 Task: Create a due date automation trigger when advanced on, on the tuesday after a card is due add fields without custom field "Resume" set to a date more than 1 days from now at 11:00 AM.
Action: Mouse moved to (844, 257)
Screenshot: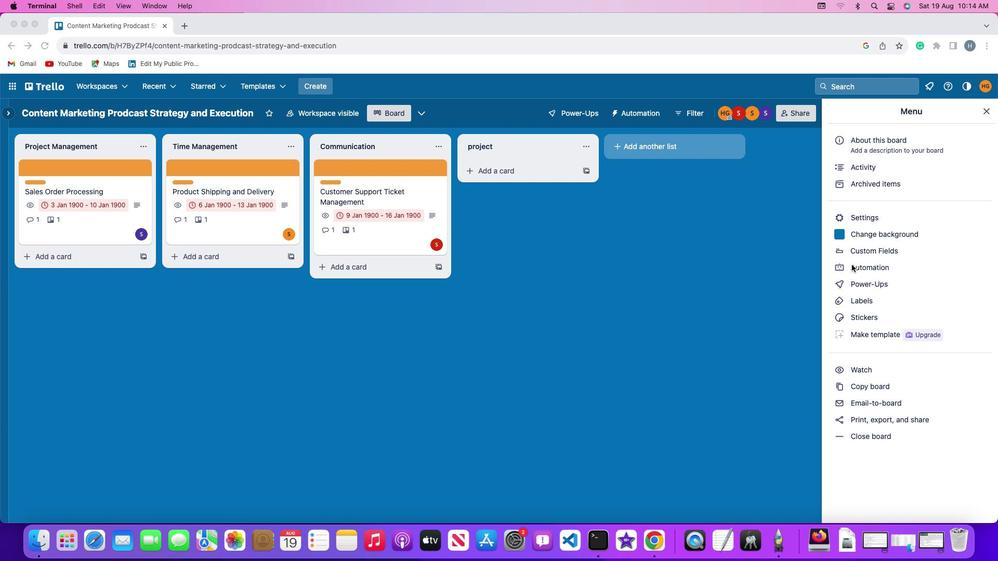 
Action: Mouse pressed left at (844, 257)
Screenshot: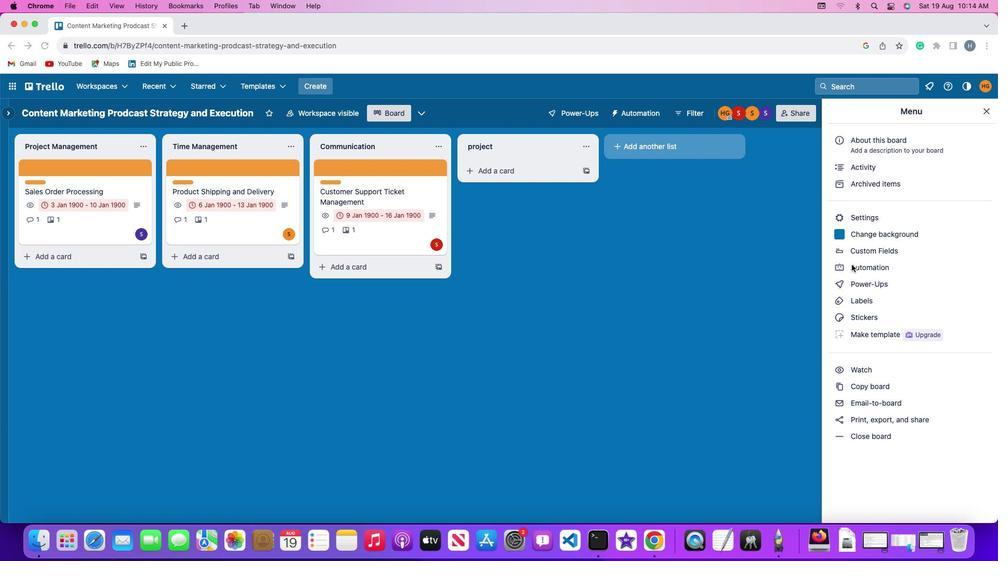 
Action: Mouse moved to (844, 257)
Screenshot: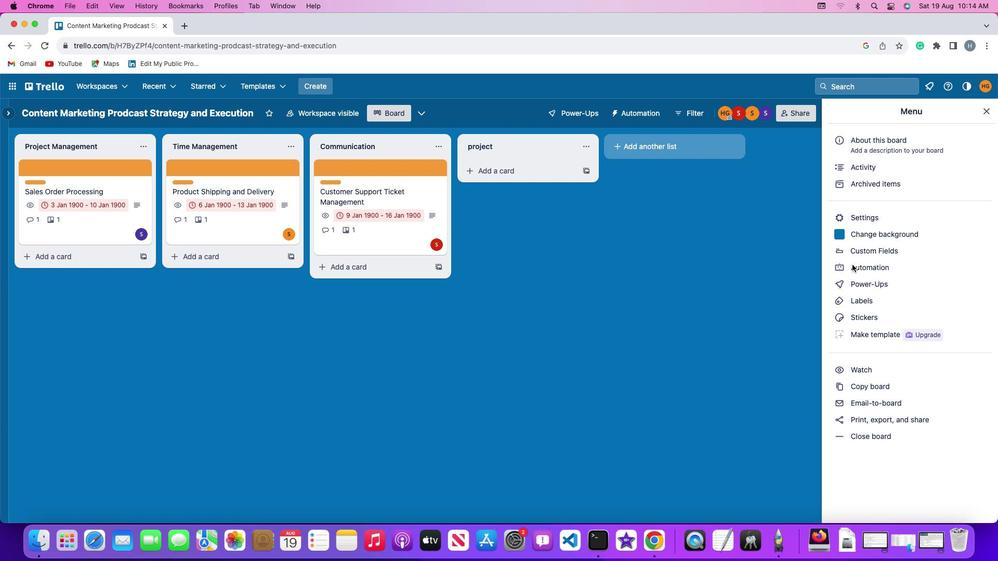 
Action: Mouse pressed left at (844, 257)
Screenshot: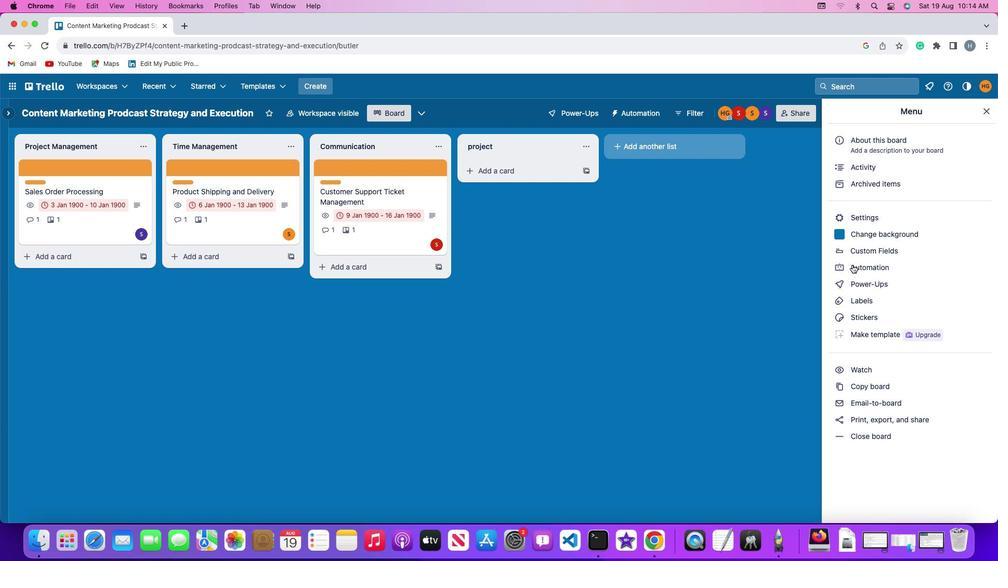 
Action: Mouse moved to (51, 238)
Screenshot: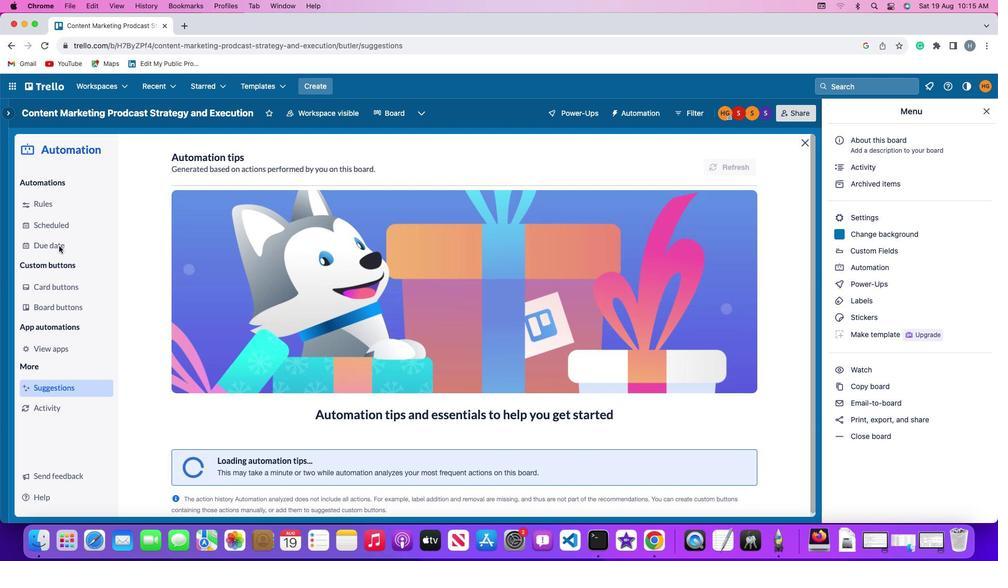 
Action: Mouse pressed left at (51, 238)
Screenshot: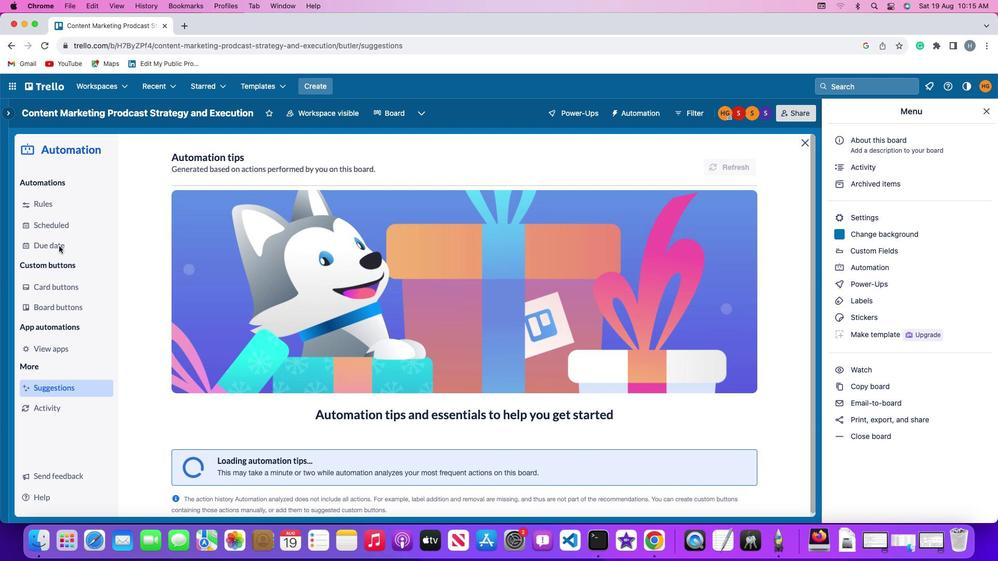 
Action: Mouse moved to (689, 152)
Screenshot: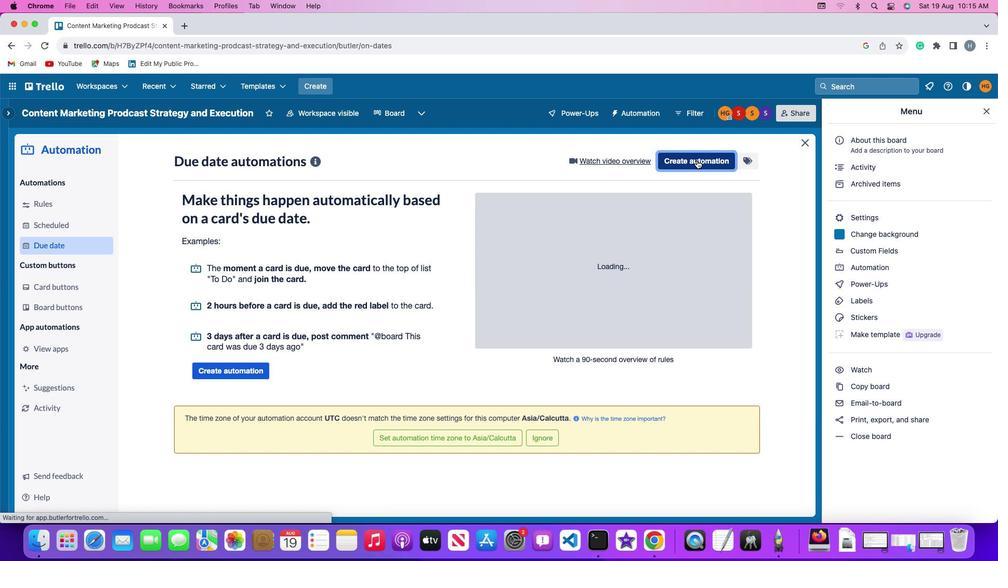 
Action: Mouse pressed left at (689, 152)
Screenshot: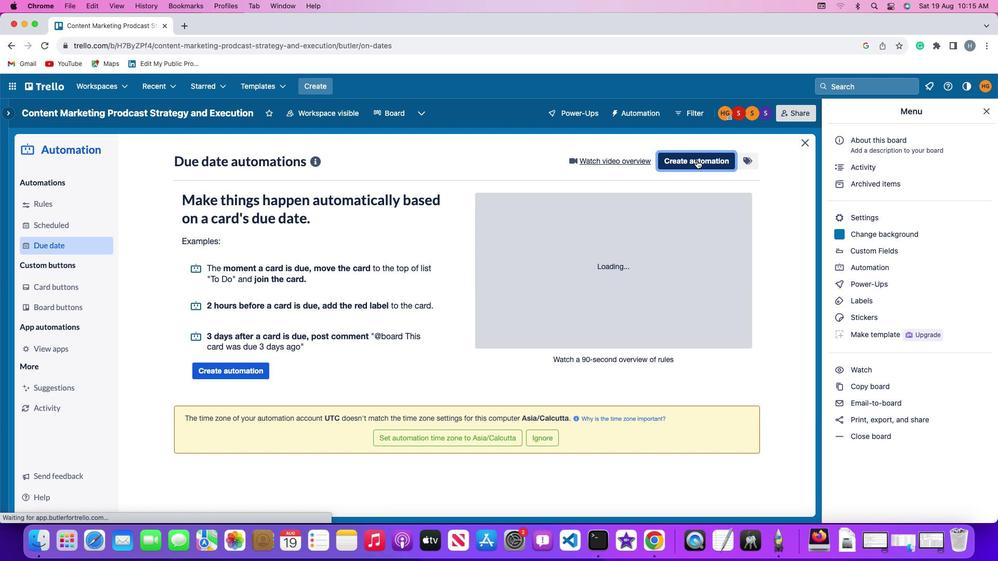 
Action: Mouse moved to (187, 250)
Screenshot: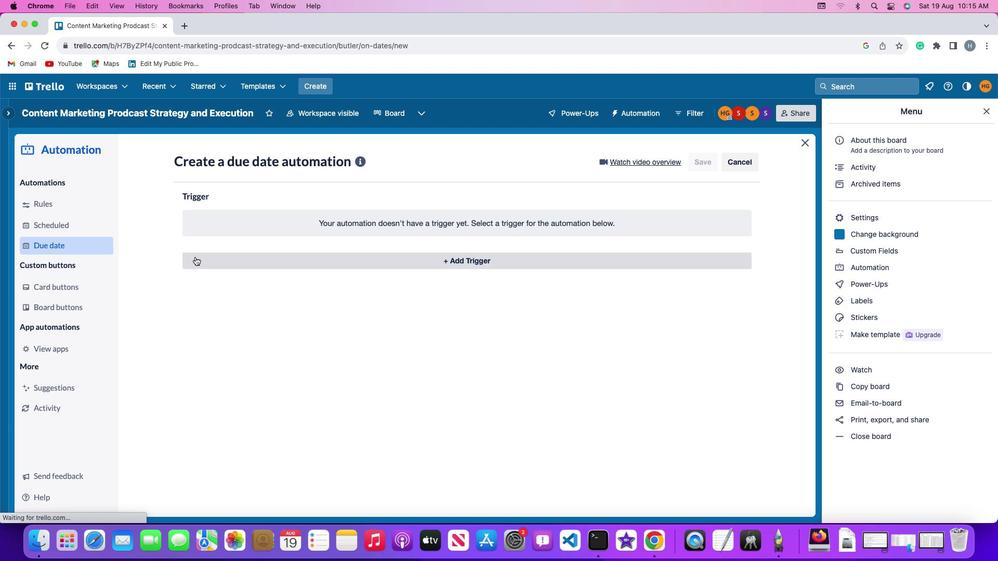 
Action: Mouse pressed left at (187, 250)
Screenshot: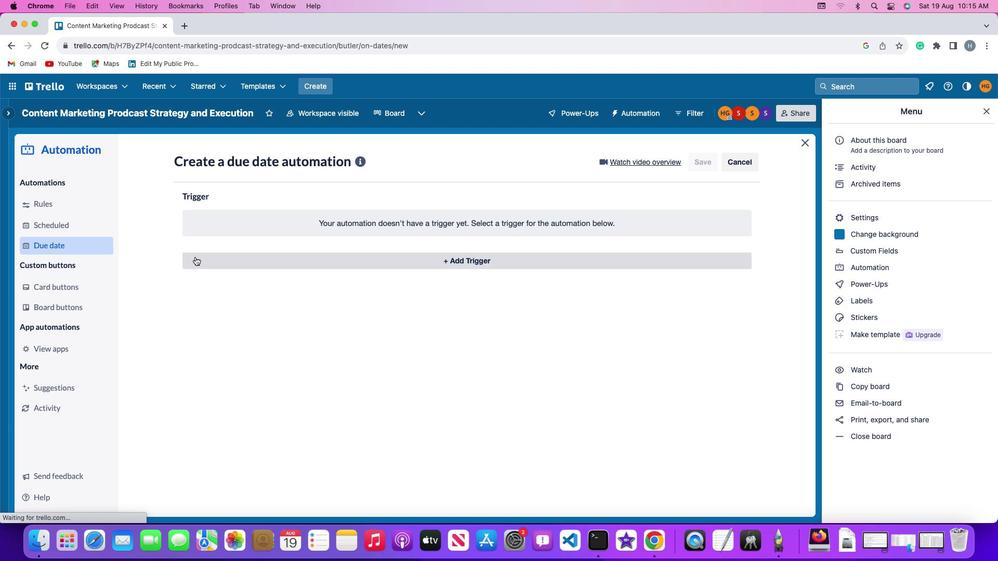 
Action: Mouse moved to (211, 439)
Screenshot: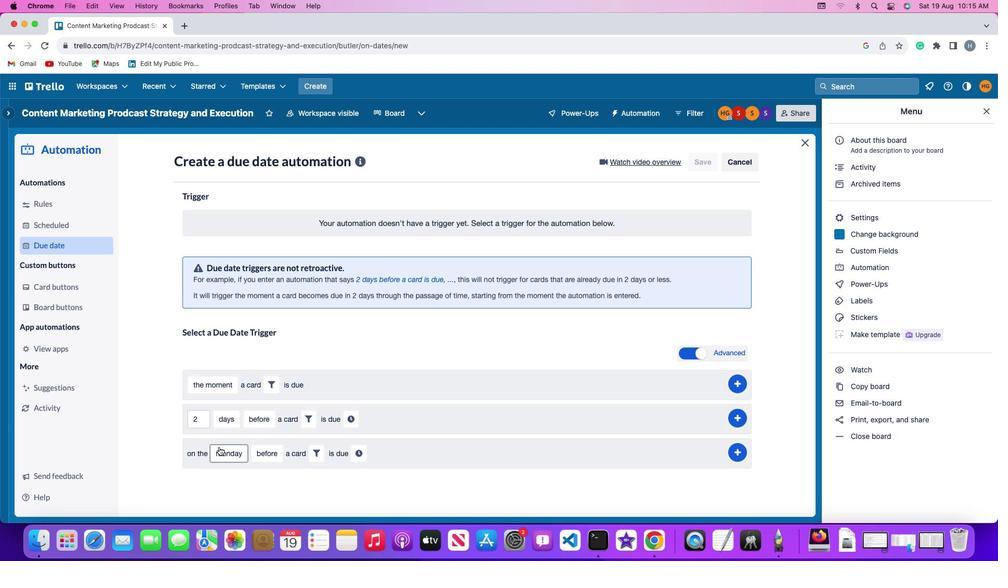 
Action: Mouse pressed left at (211, 439)
Screenshot: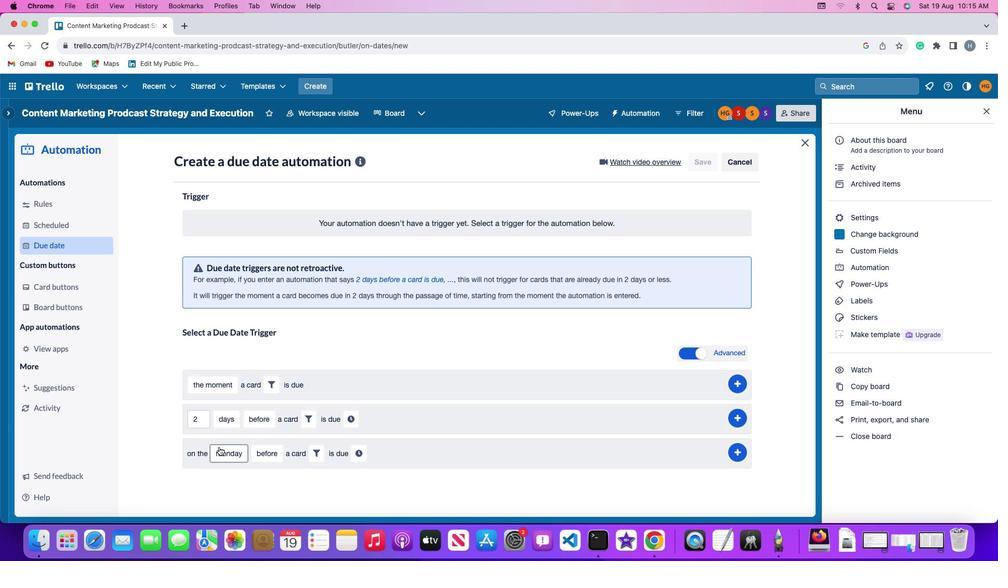 
Action: Mouse moved to (227, 328)
Screenshot: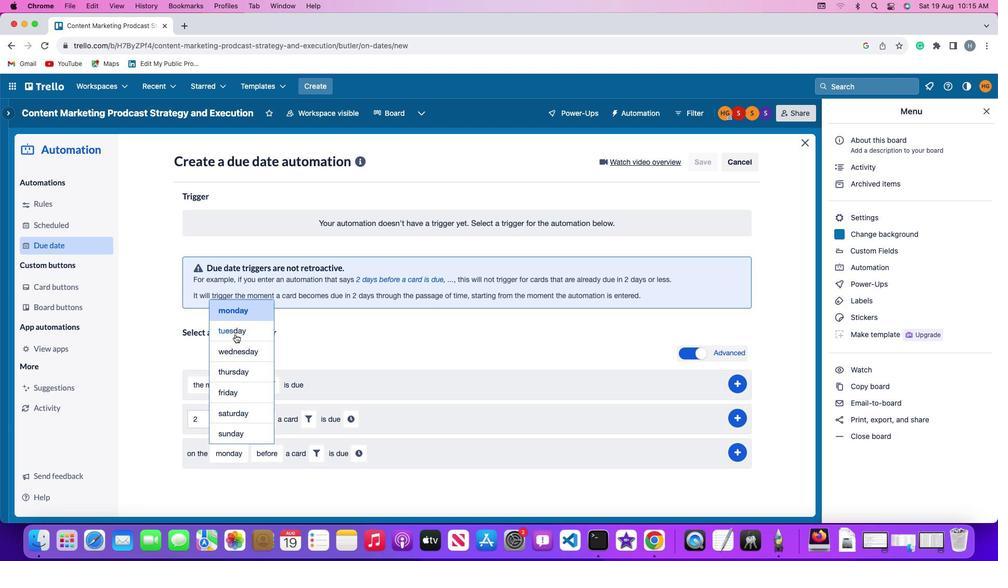 
Action: Mouse pressed left at (227, 328)
Screenshot: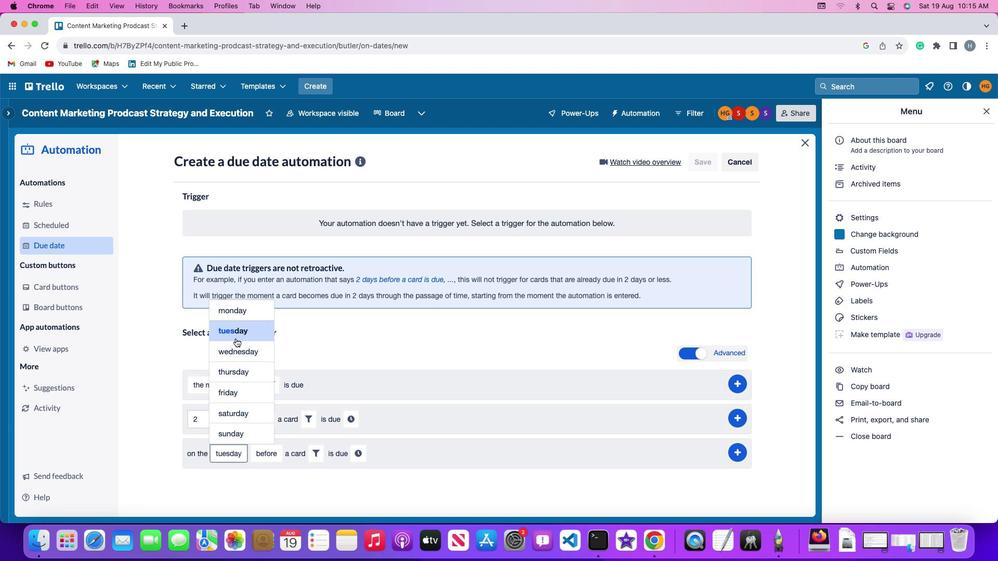 
Action: Mouse moved to (262, 440)
Screenshot: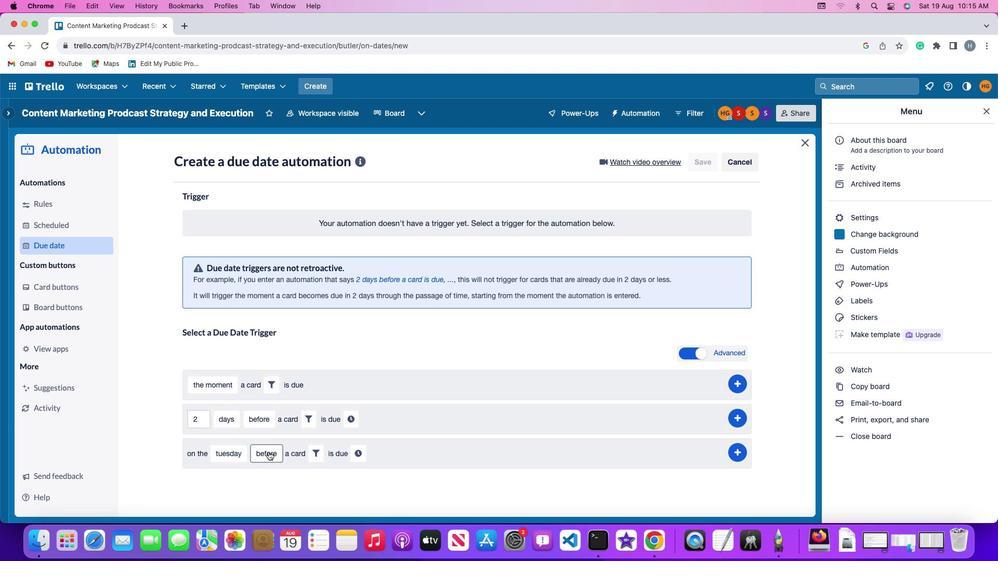 
Action: Mouse pressed left at (262, 440)
Screenshot: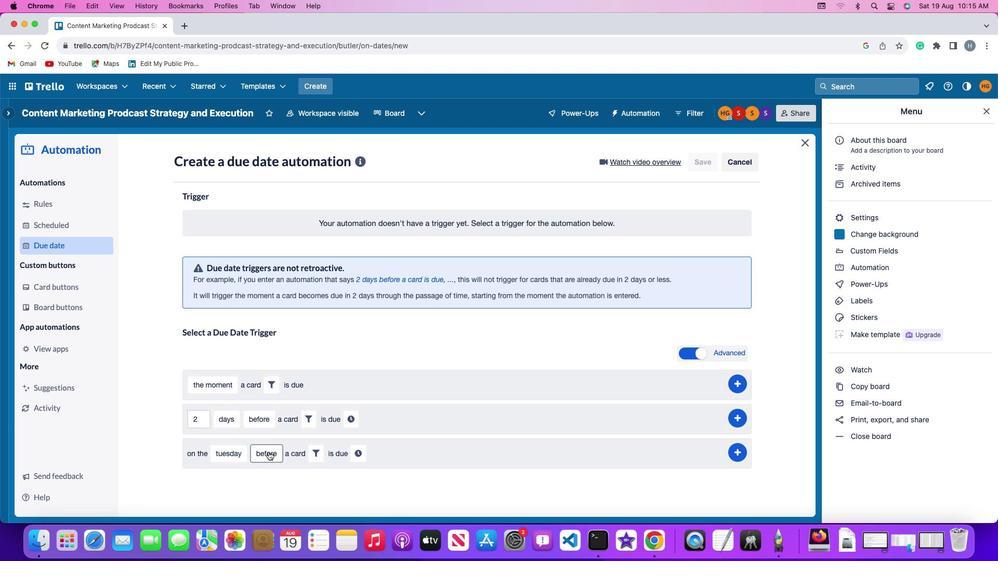 
Action: Mouse moved to (271, 386)
Screenshot: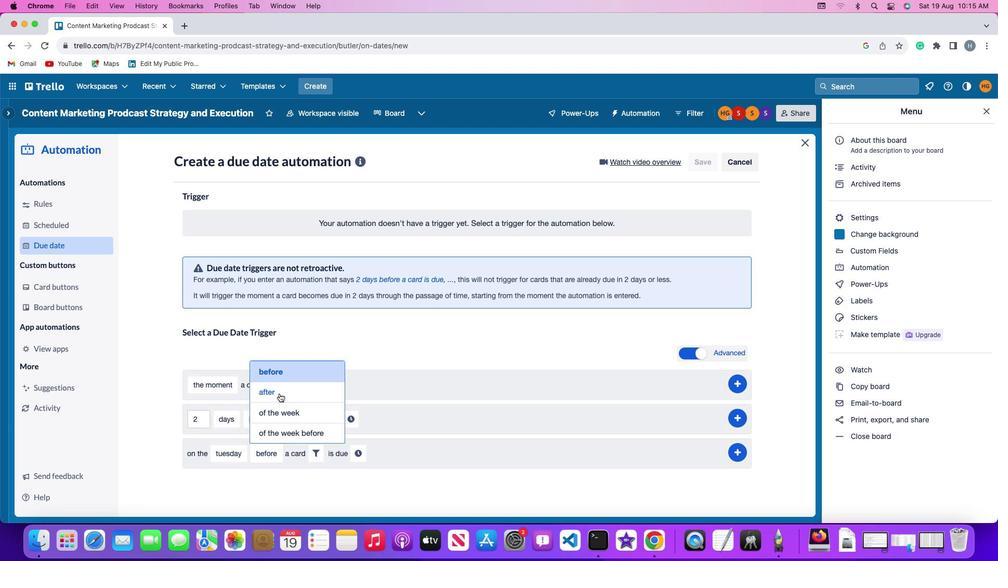 
Action: Mouse pressed left at (271, 386)
Screenshot: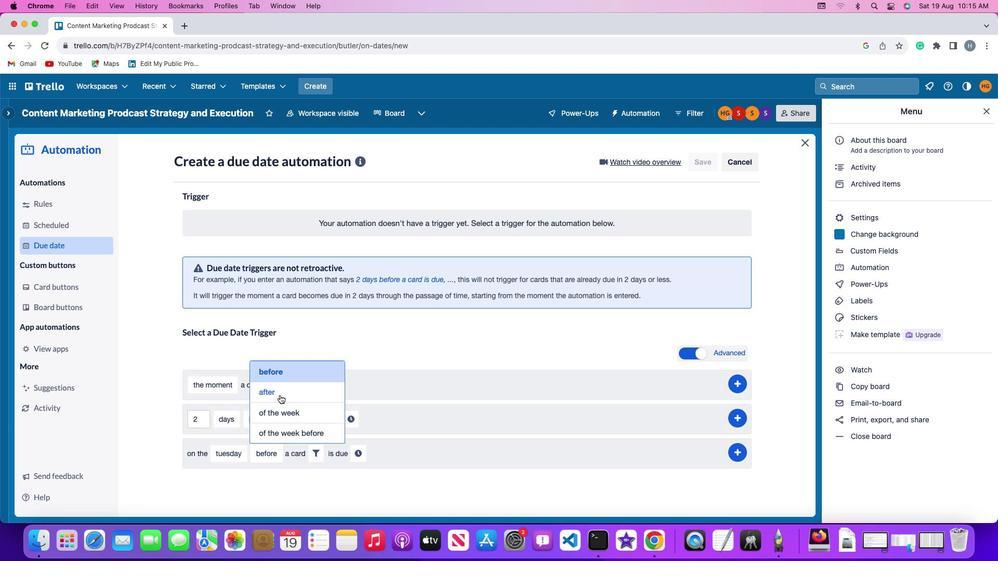 
Action: Mouse moved to (298, 447)
Screenshot: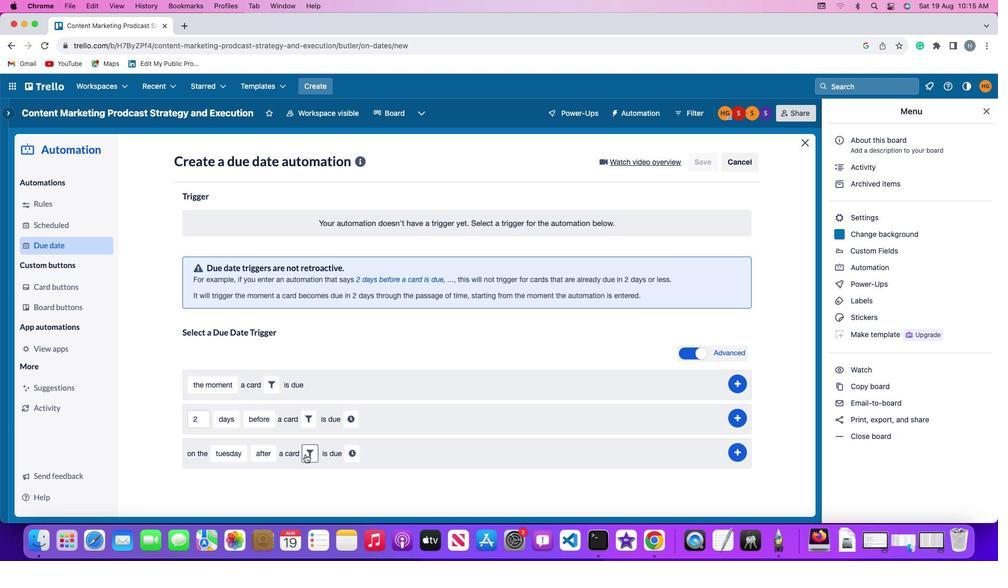 
Action: Mouse pressed left at (298, 447)
Screenshot: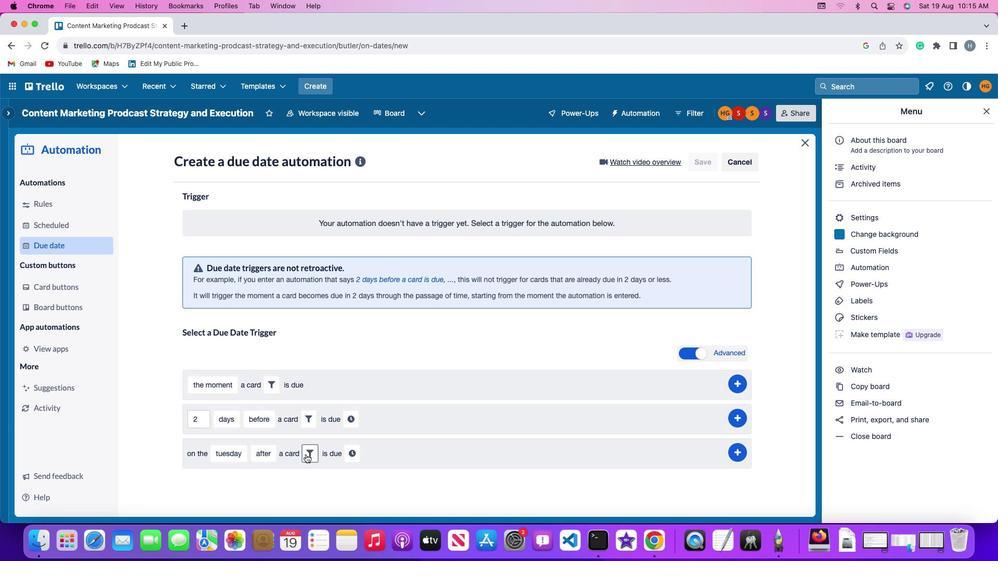 
Action: Mouse moved to (466, 476)
Screenshot: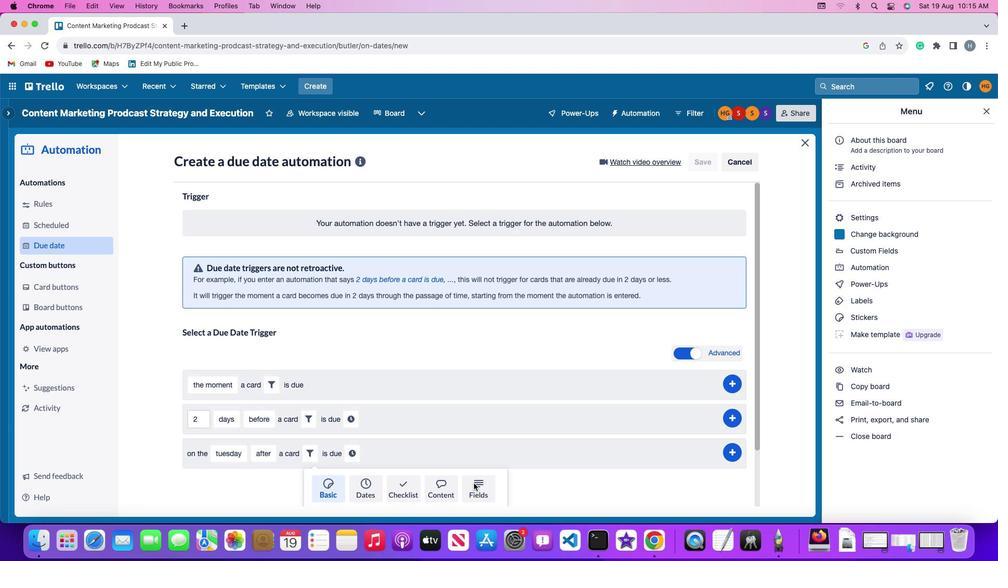
Action: Mouse pressed left at (466, 476)
Screenshot: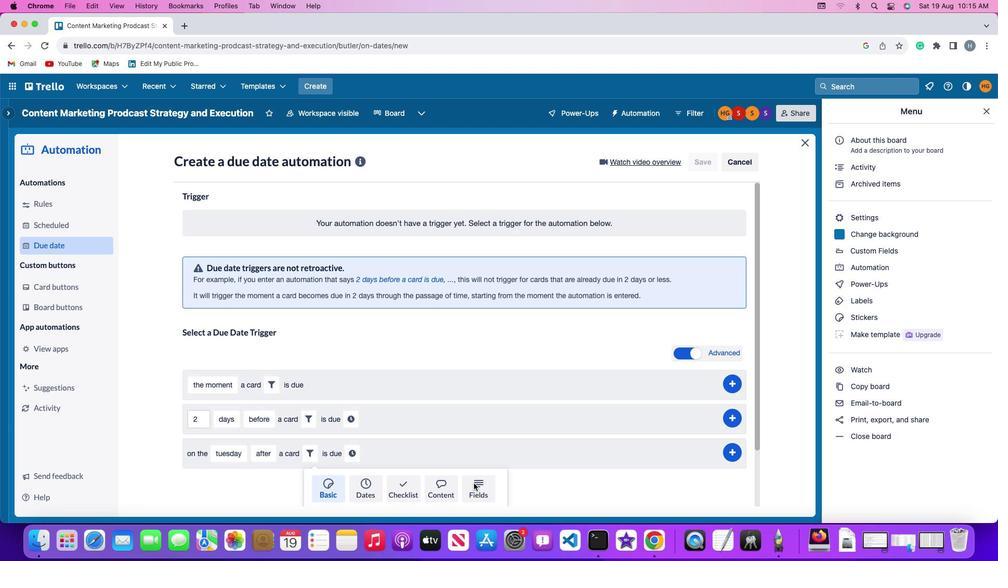 
Action: Mouse moved to (266, 474)
Screenshot: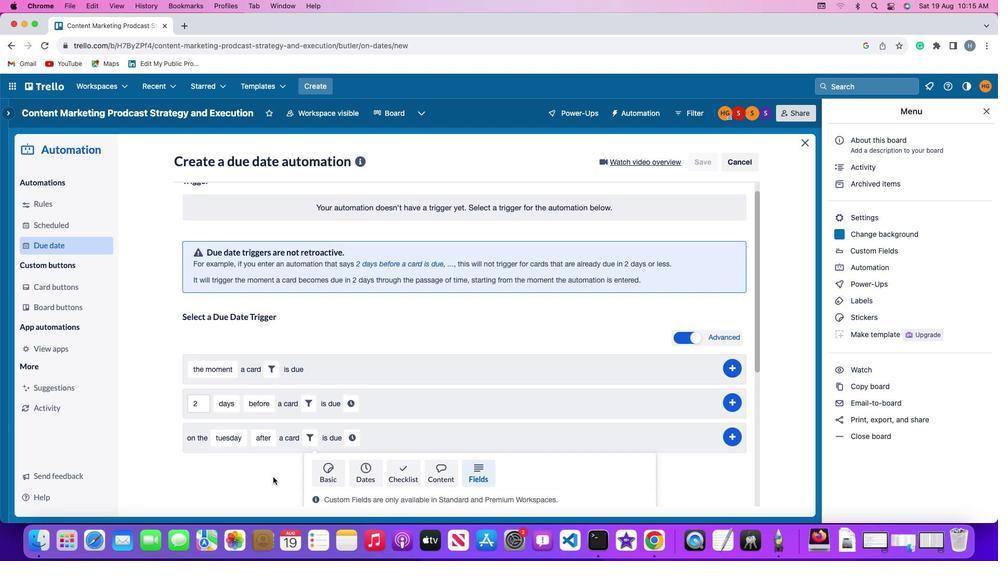 
Action: Mouse scrolled (266, 474) with delta (-6, -7)
Screenshot: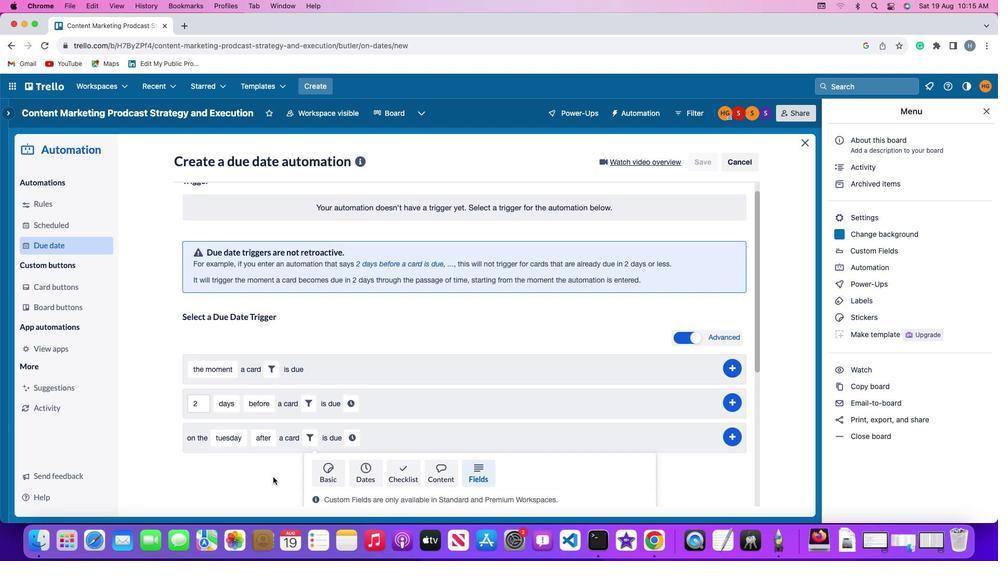 
Action: Mouse moved to (266, 473)
Screenshot: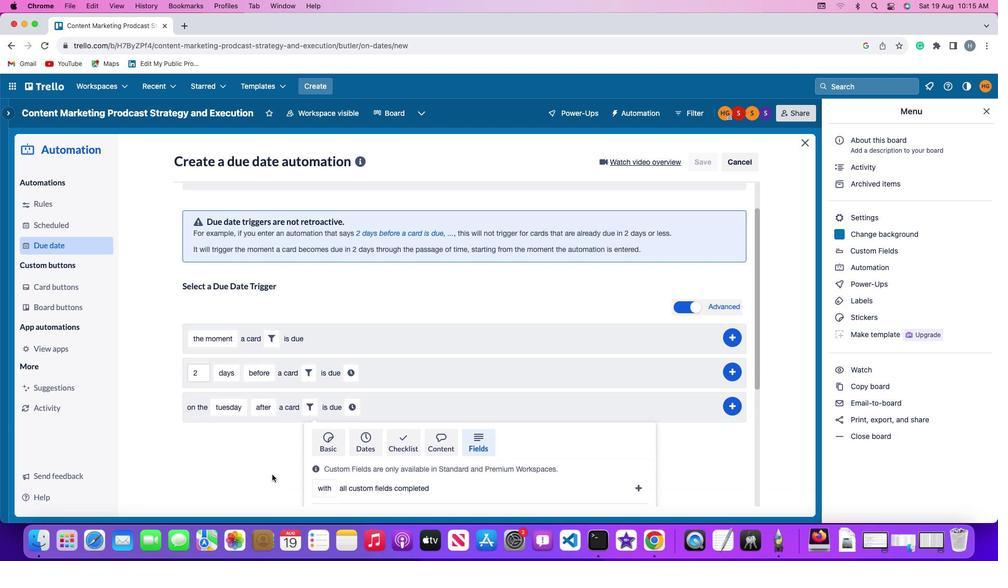 
Action: Mouse scrolled (266, 473) with delta (-6, -7)
Screenshot: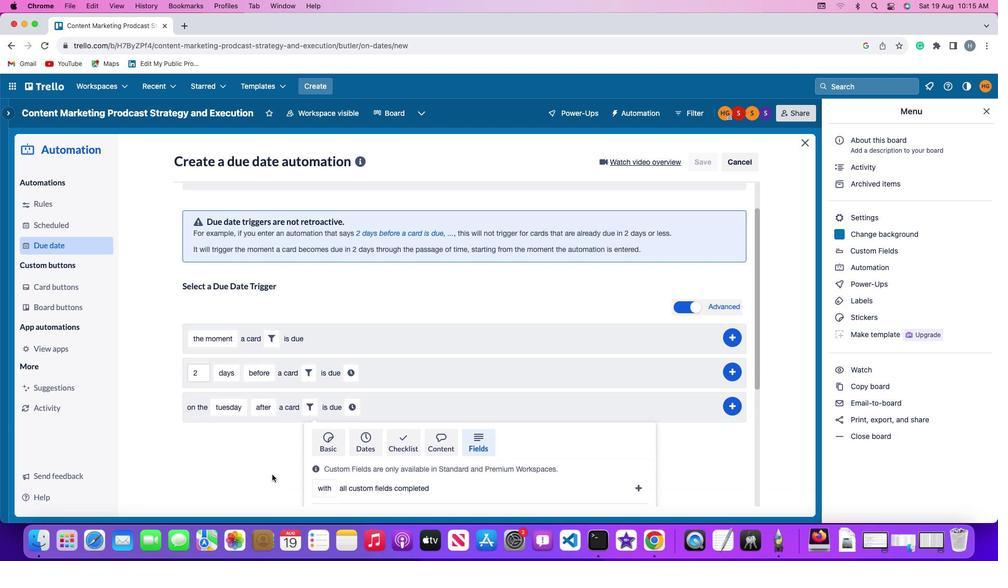 
Action: Mouse scrolled (266, 473) with delta (-6, -8)
Screenshot: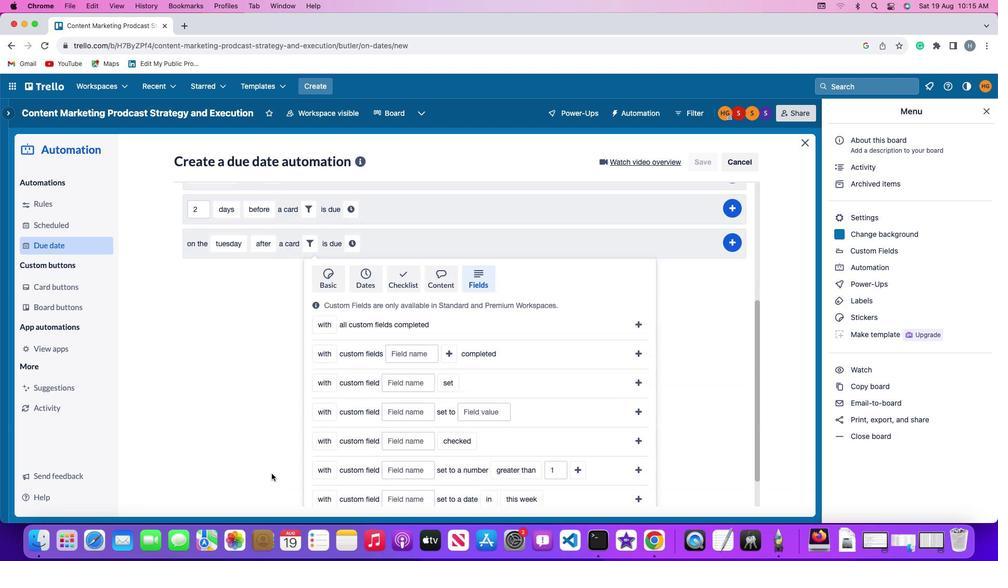 
Action: Mouse scrolled (266, 473) with delta (-6, -9)
Screenshot: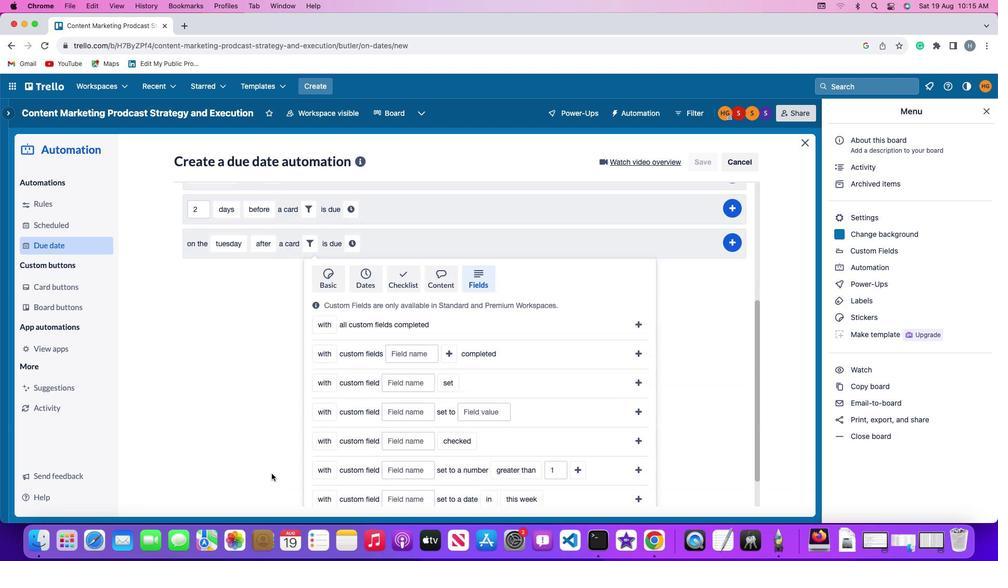 
Action: Mouse moved to (266, 472)
Screenshot: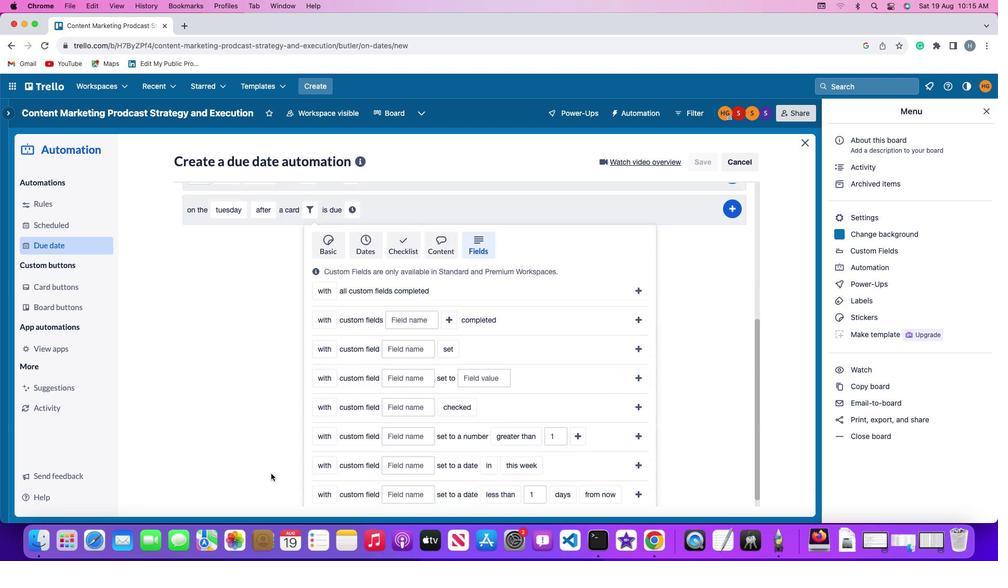 
Action: Mouse scrolled (266, 472) with delta (-6, -9)
Screenshot: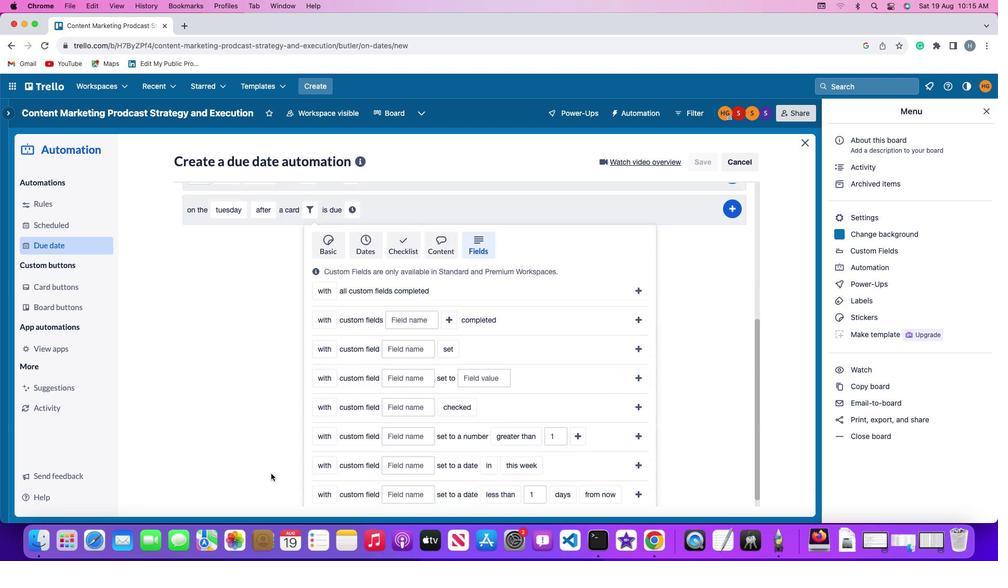 
Action: Mouse moved to (263, 466)
Screenshot: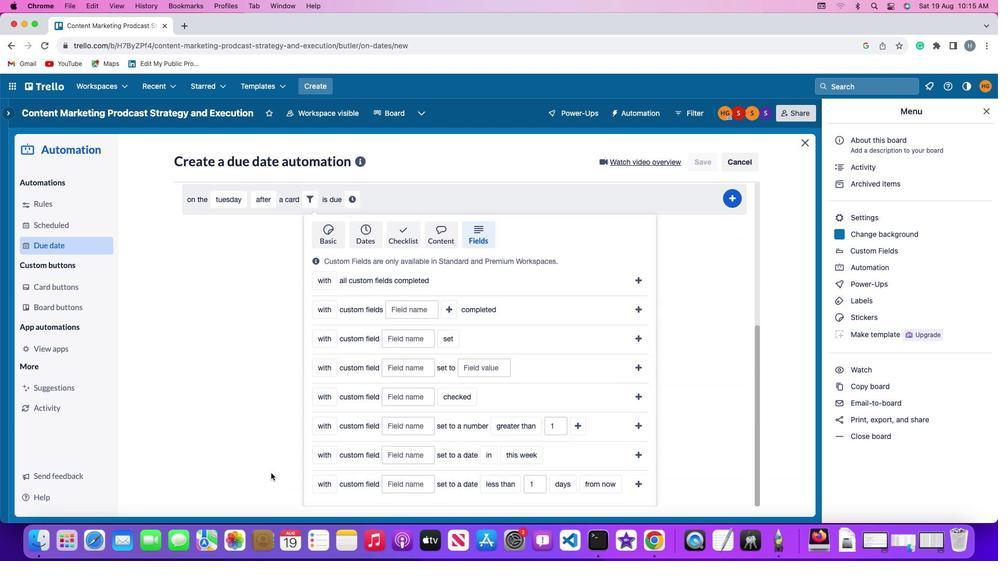 
Action: Mouse scrolled (263, 466) with delta (-6, -7)
Screenshot: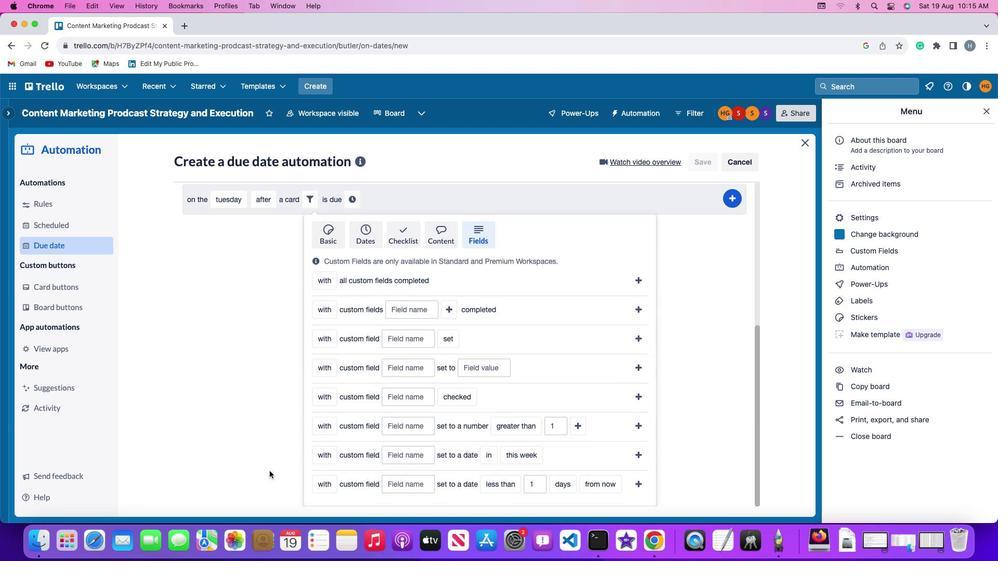 
Action: Mouse moved to (262, 465)
Screenshot: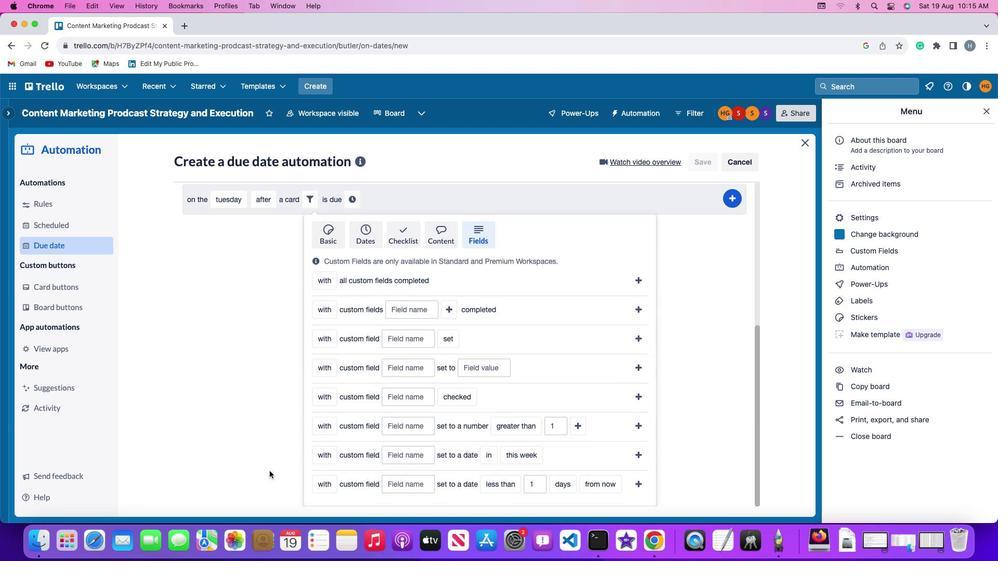 
Action: Mouse scrolled (262, 465) with delta (-6, -7)
Screenshot: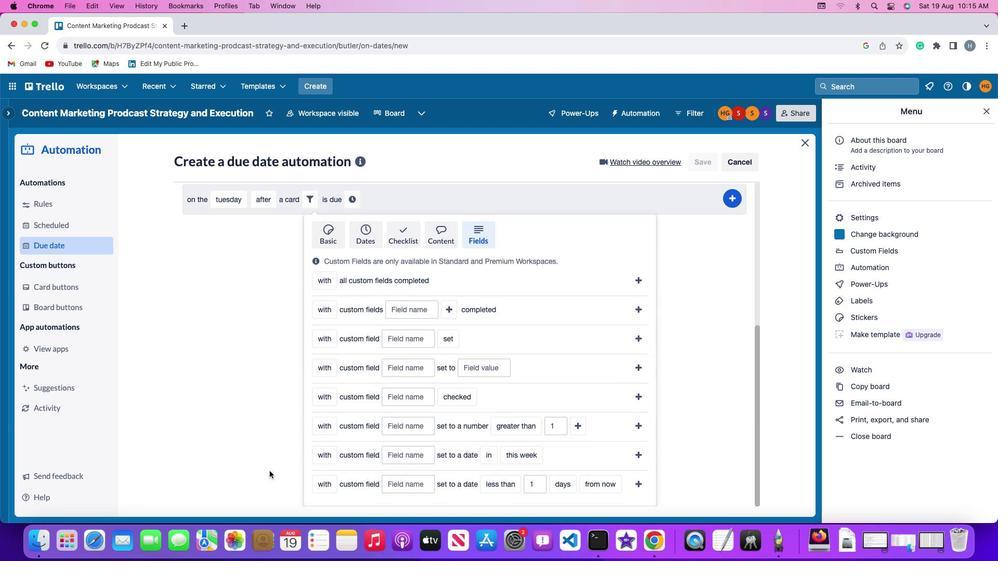 
Action: Mouse moved to (262, 465)
Screenshot: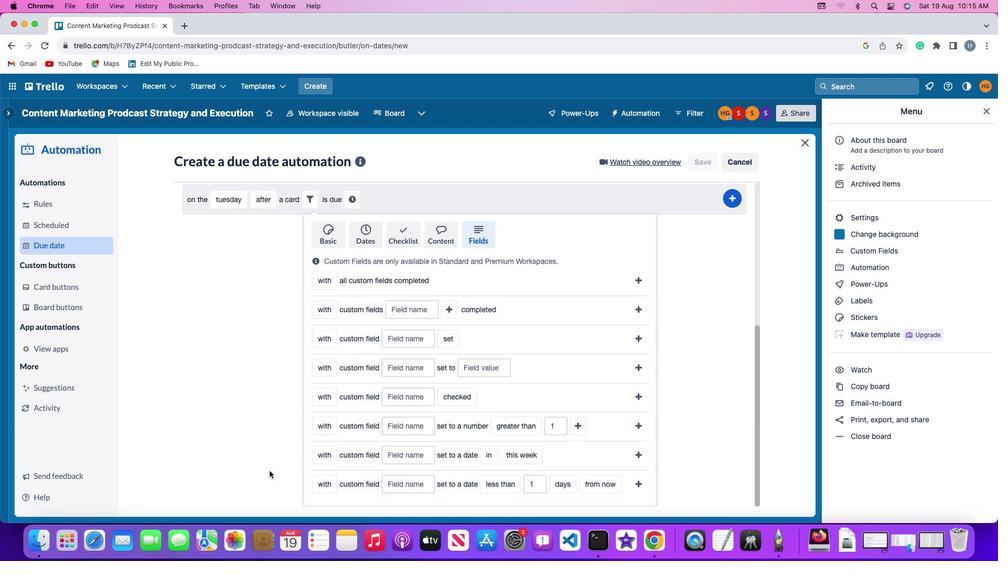 
Action: Mouse scrolled (262, 465) with delta (-6, -8)
Screenshot: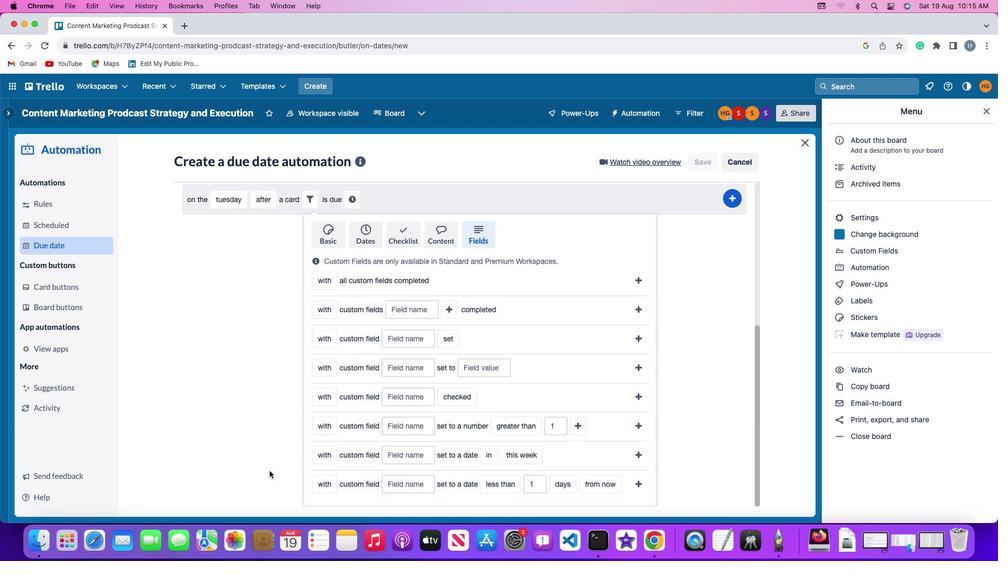 
Action: Mouse moved to (262, 465)
Screenshot: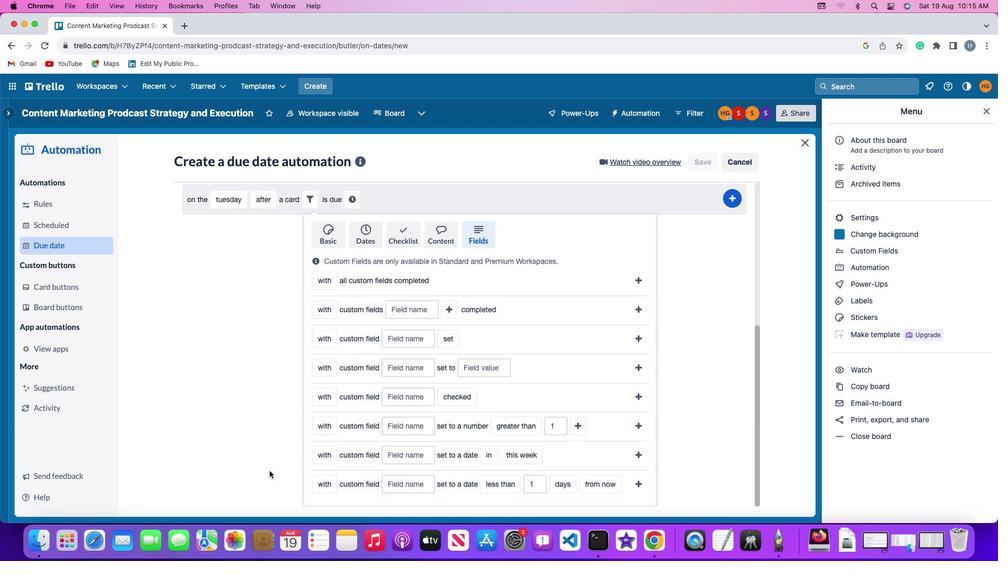 
Action: Mouse scrolled (262, 465) with delta (-6, -9)
Screenshot: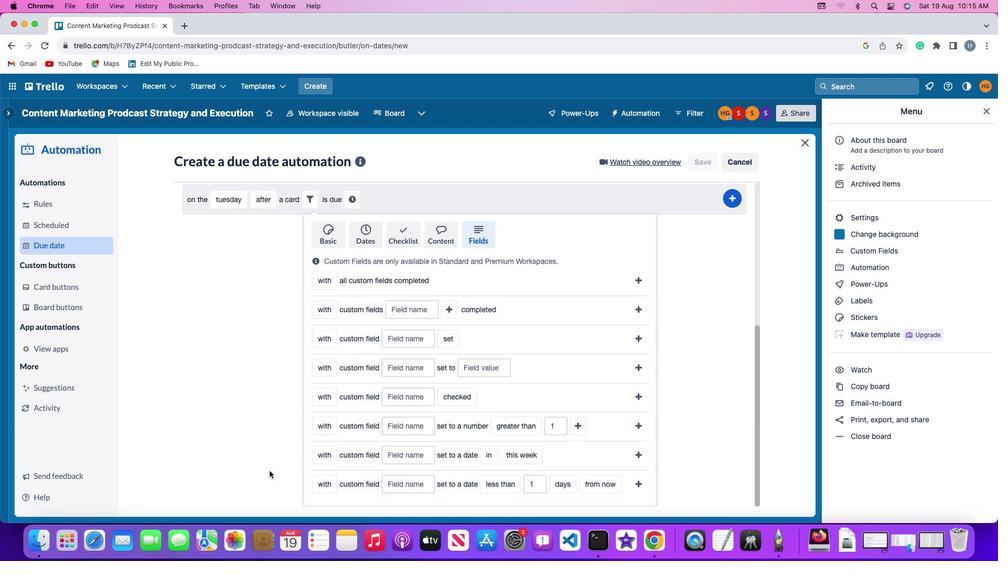 
Action: Mouse moved to (262, 464)
Screenshot: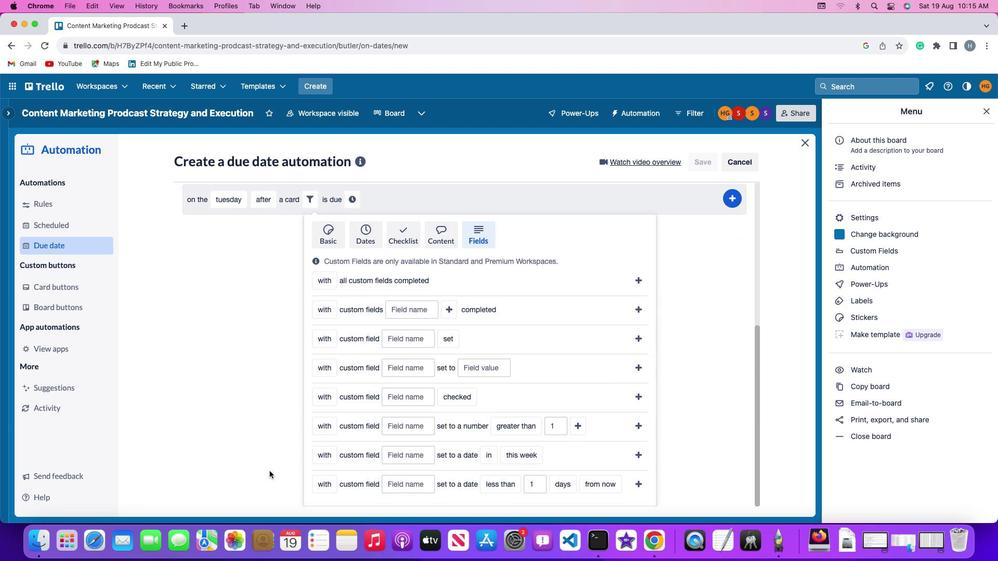 
Action: Mouse scrolled (262, 464) with delta (-6, -9)
Screenshot: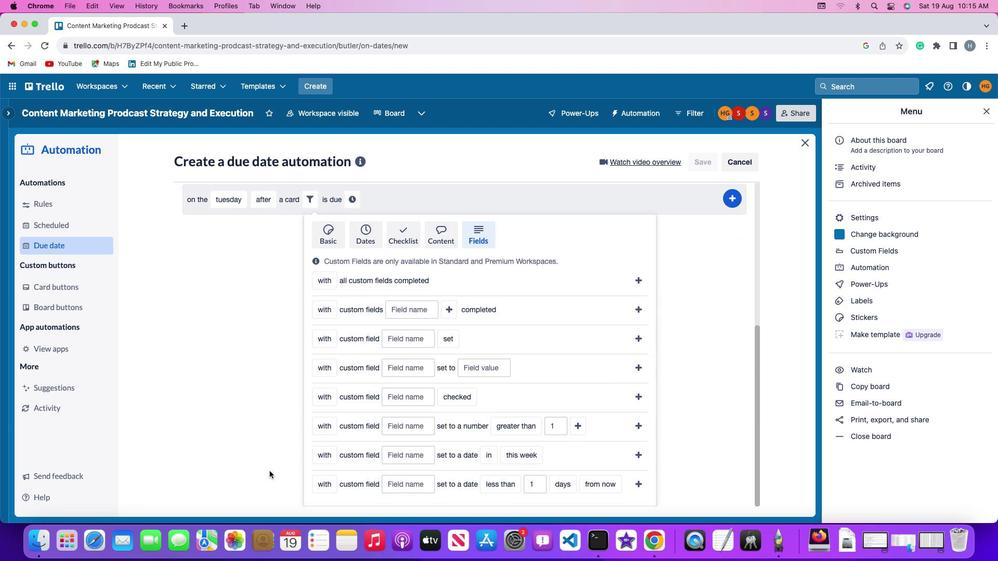 
Action: Mouse moved to (308, 474)
Screenshot: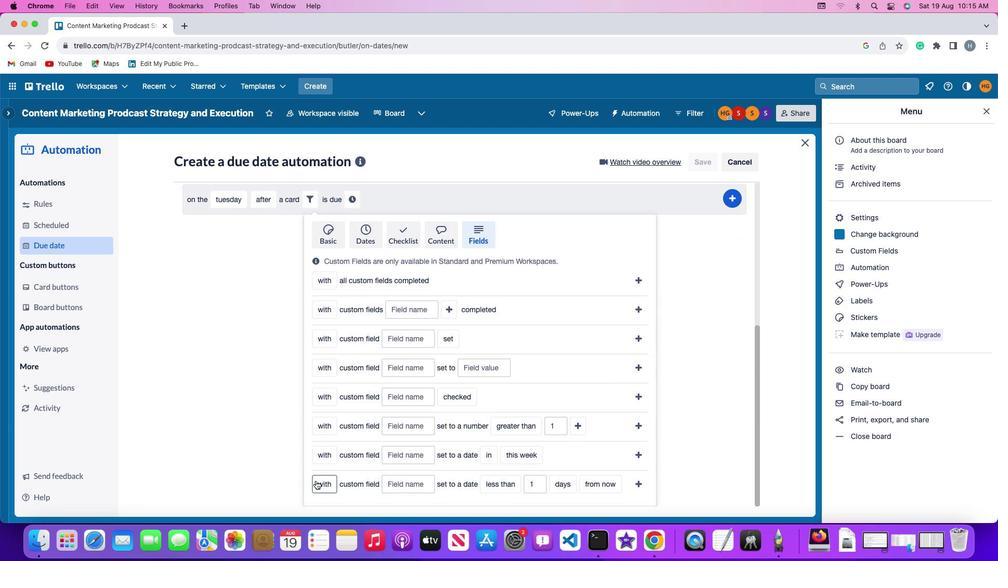 
Action: Mouse pressed left at (308, 474)
Screenshot: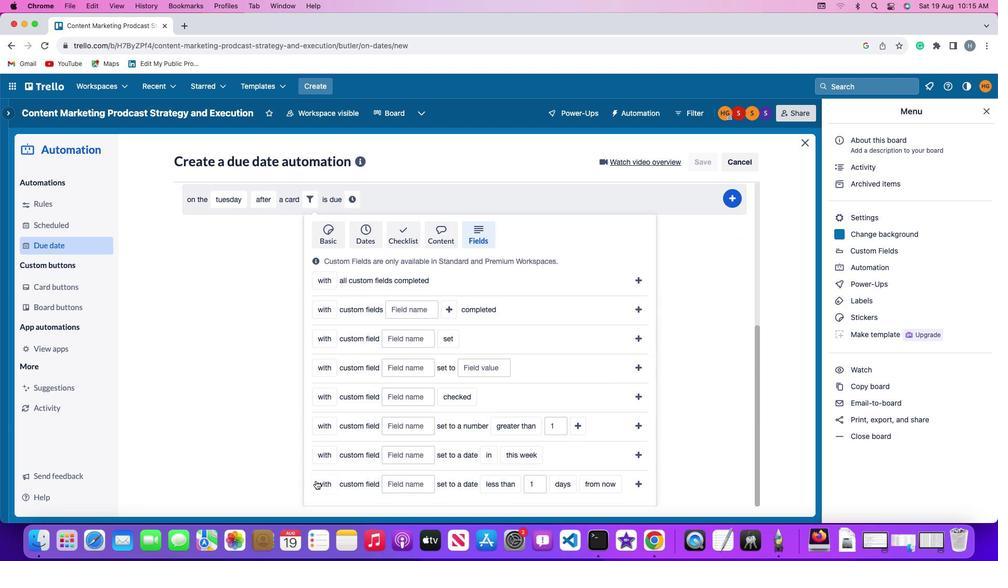
Action: Mouse moved to (316, 452)
Screenshot: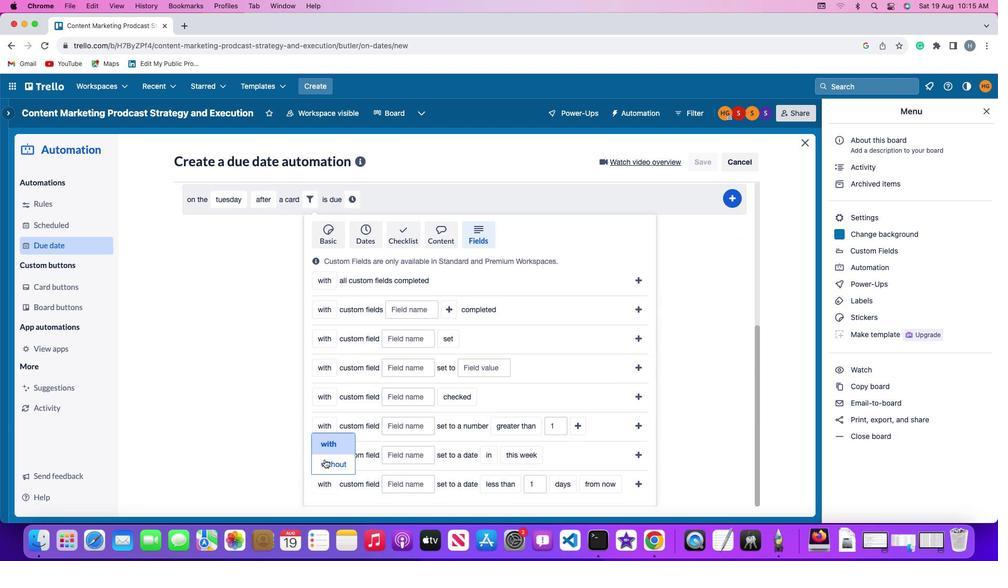 
Action: Mouse pressed left at (316, 452)
Screenshot: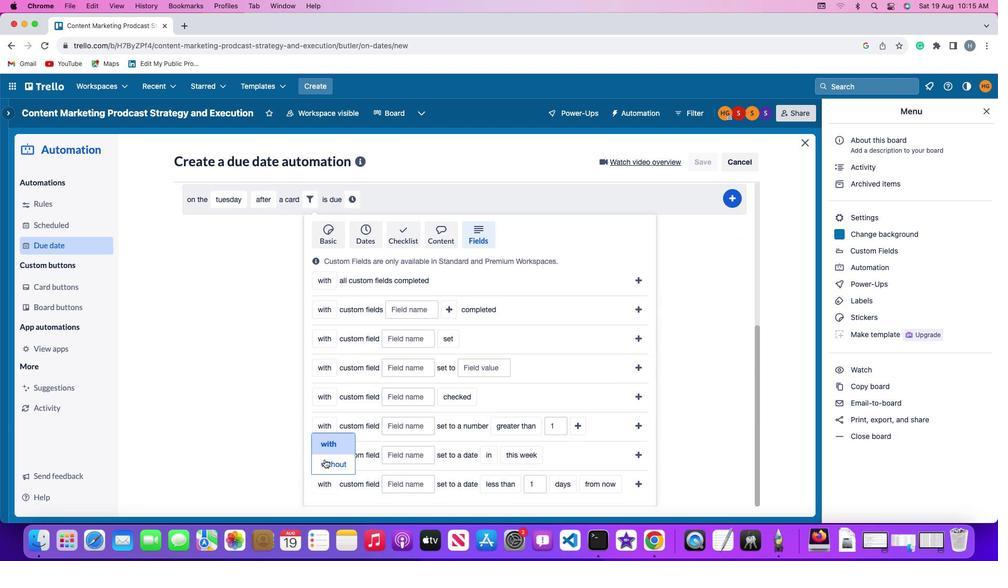 
Action: Mouse moved to (396, 469)
Screenshot: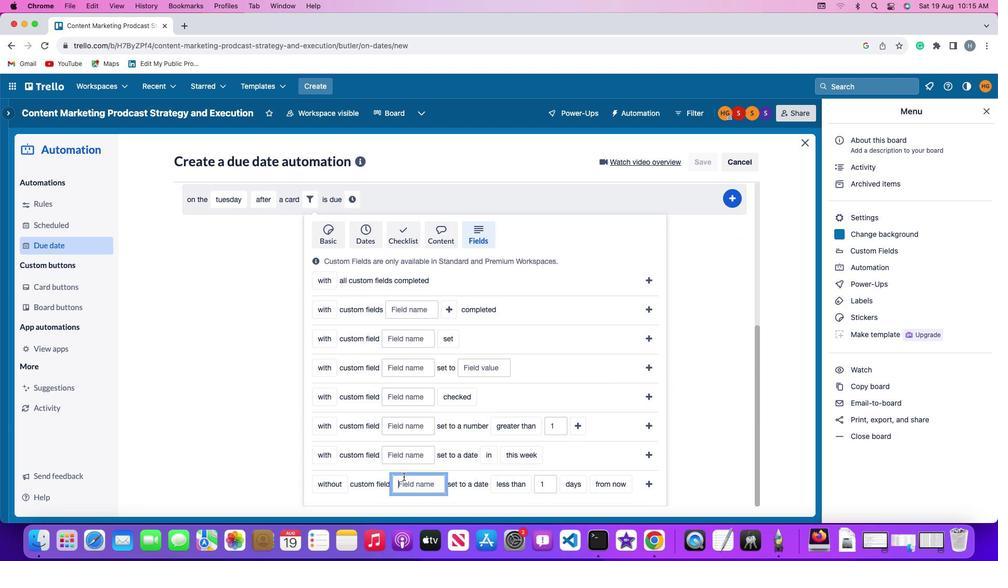 
Action: Mouse pressed left at (396, 469)
Screenshot: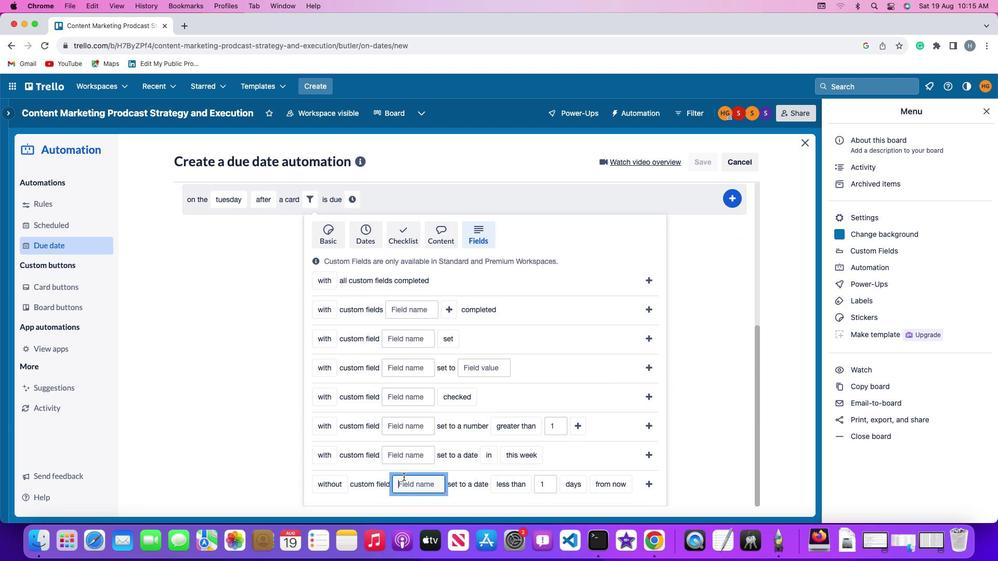 
Action: Mouse moved to (390, 473)
Screenshot: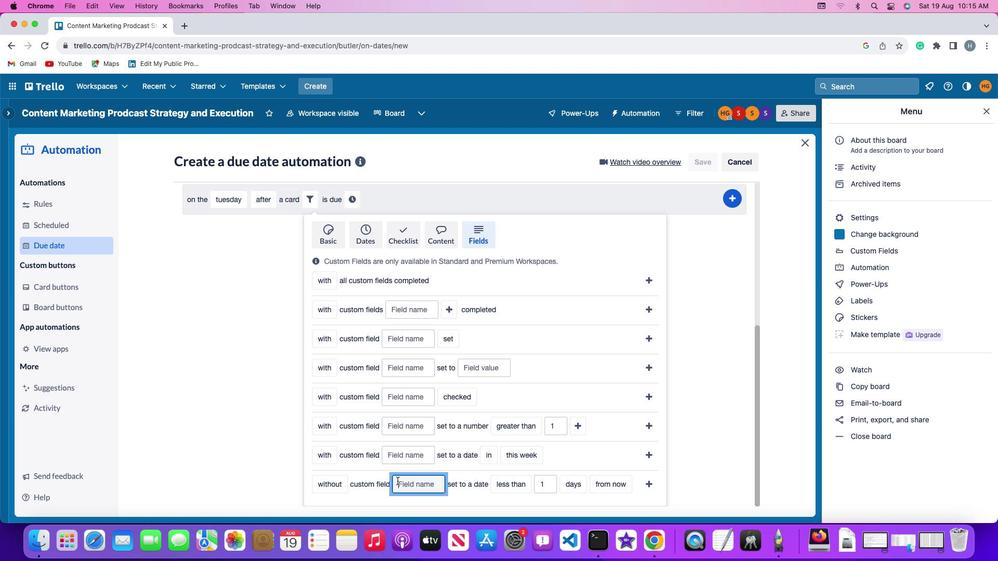 
Action: Key pressed Key.shift'R''e''s''u''m''e'
Screenshot: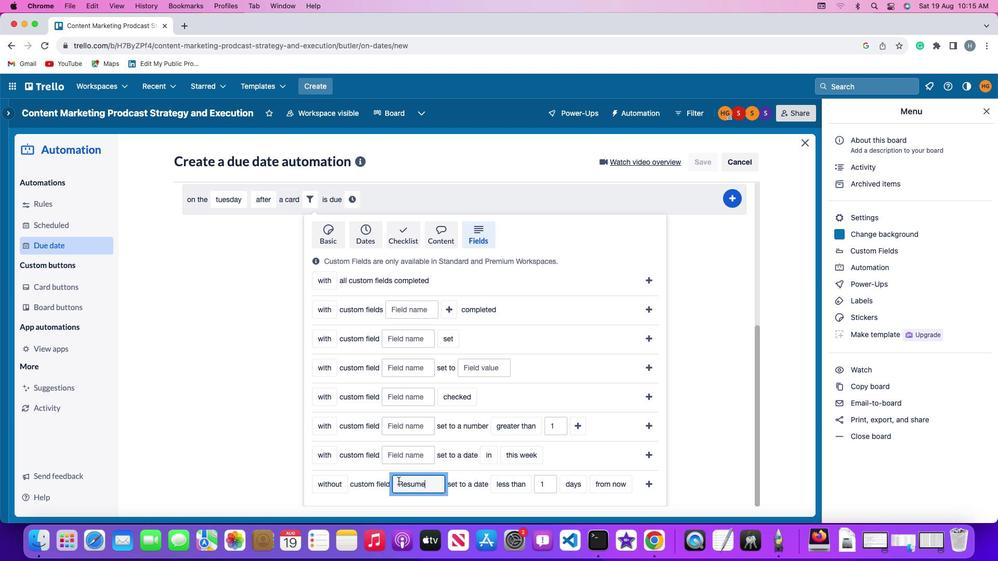 
Action: Mouse moved to (509, 473)
Screenshot: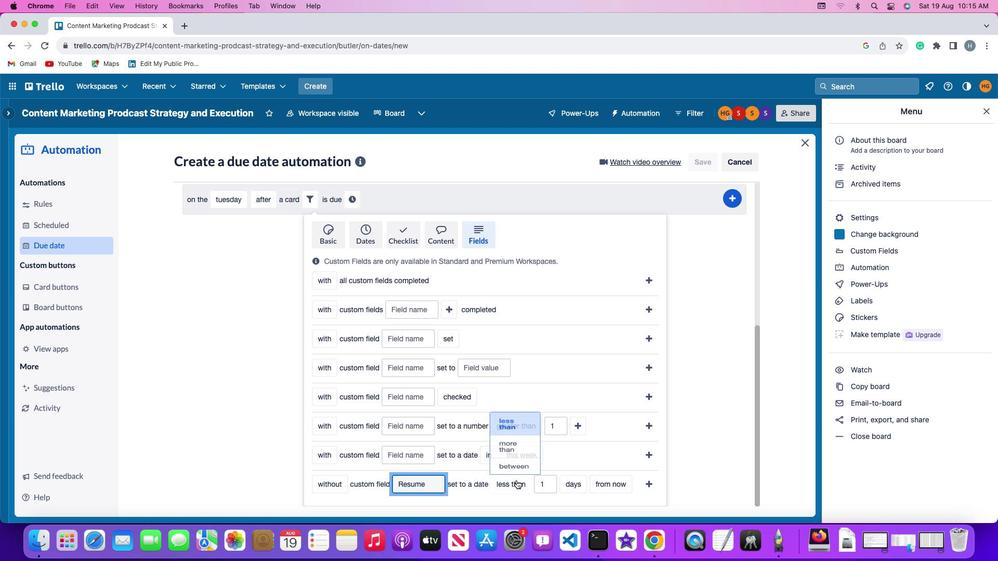 
Action: Mouse pressed left at (509, 473)
Screenshot: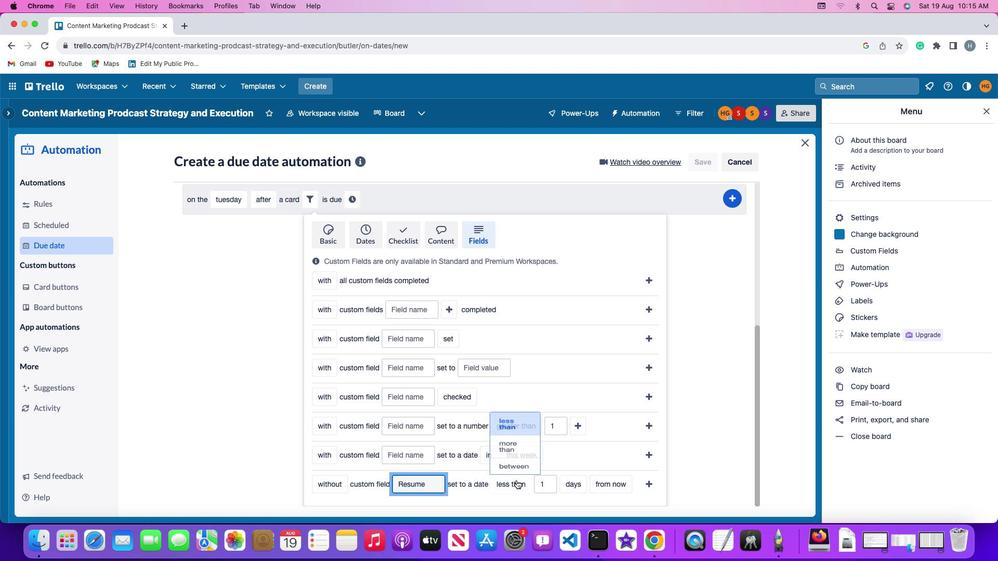 
Action: Mouse moved to (512, 427)
Screenshot: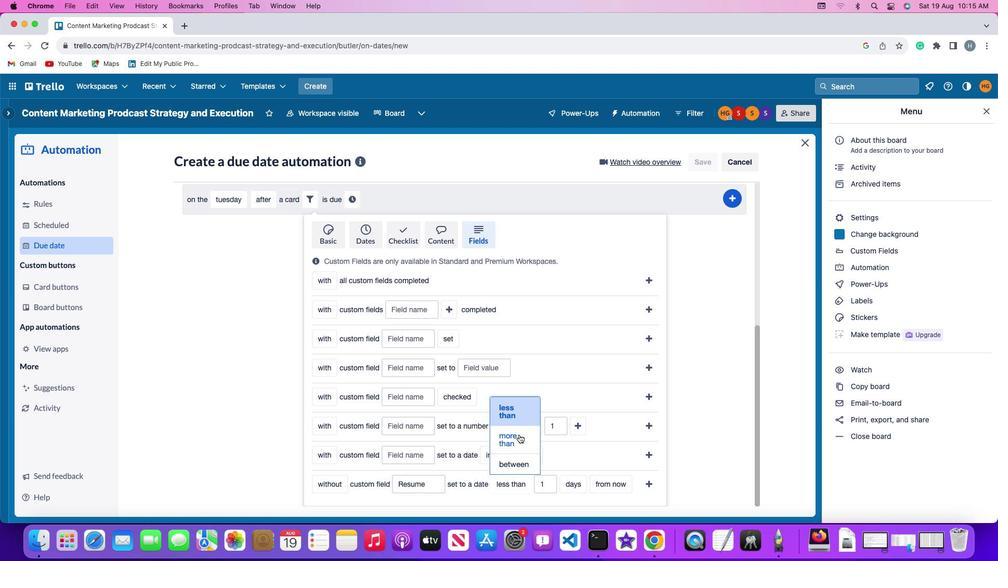 
Action: Mouse pressed left at (512, 427)
Screenshot: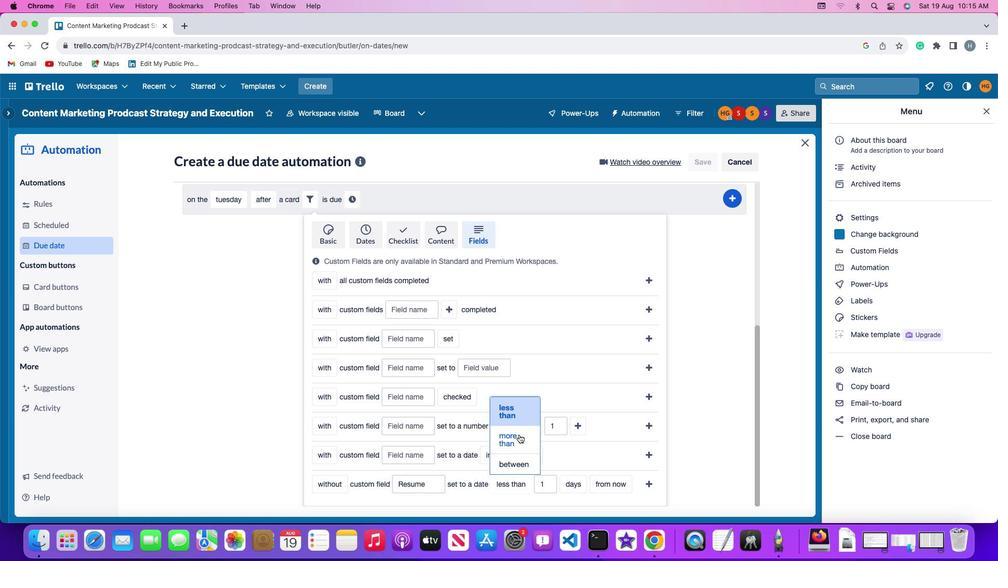 
Action: Mouse moved to (549, 478)
Screenshot: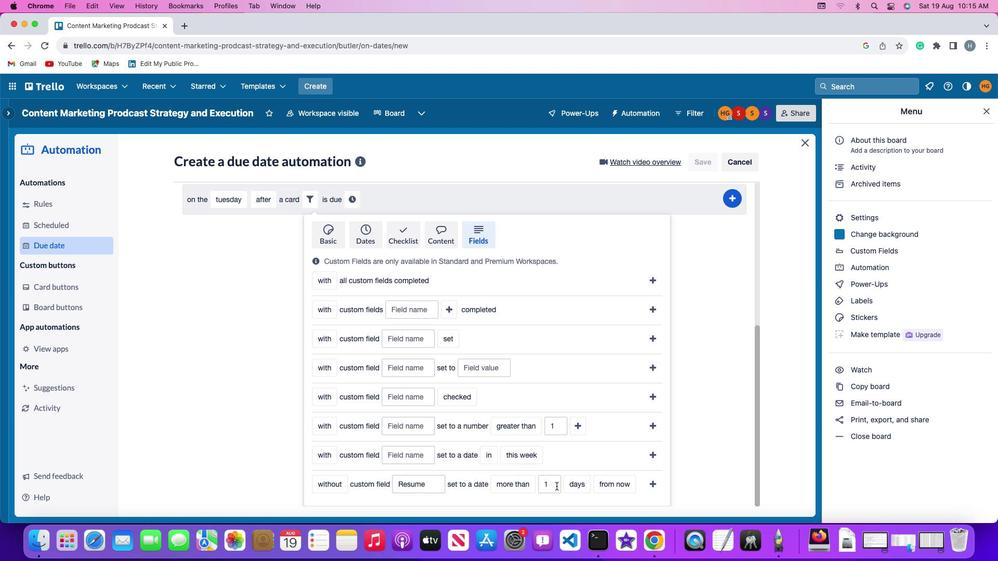 
Action: Mouse pressed left at (549, 478)
Screenshot: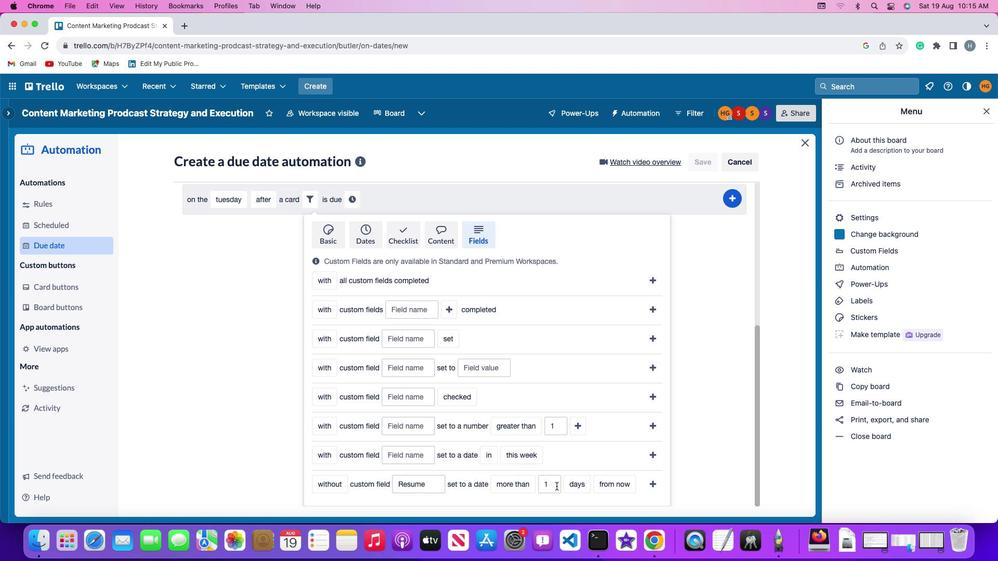 
Action: Mouse moved to (551, 477)
Screenshot: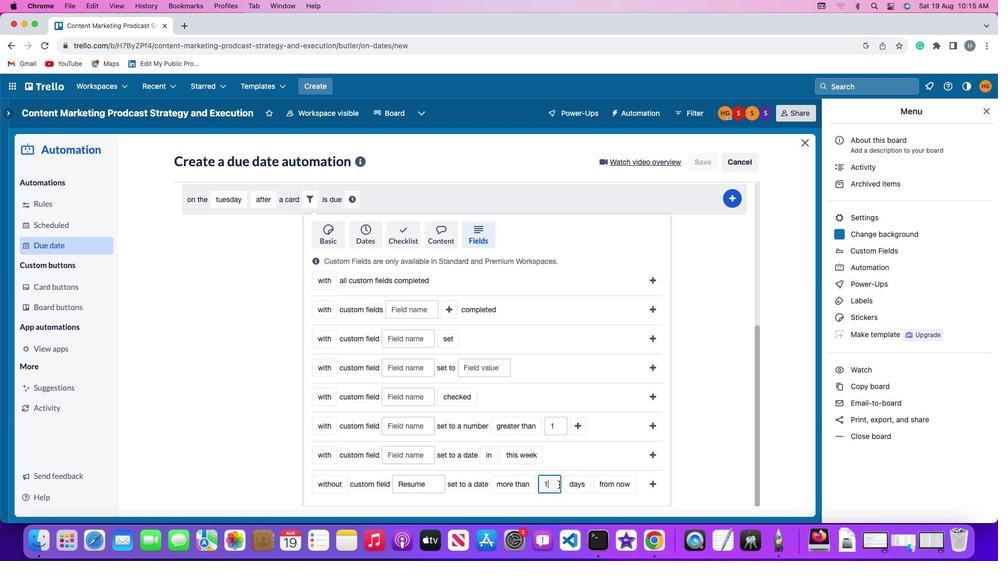 
Action: Key pressed Key.backspace
Screenshot: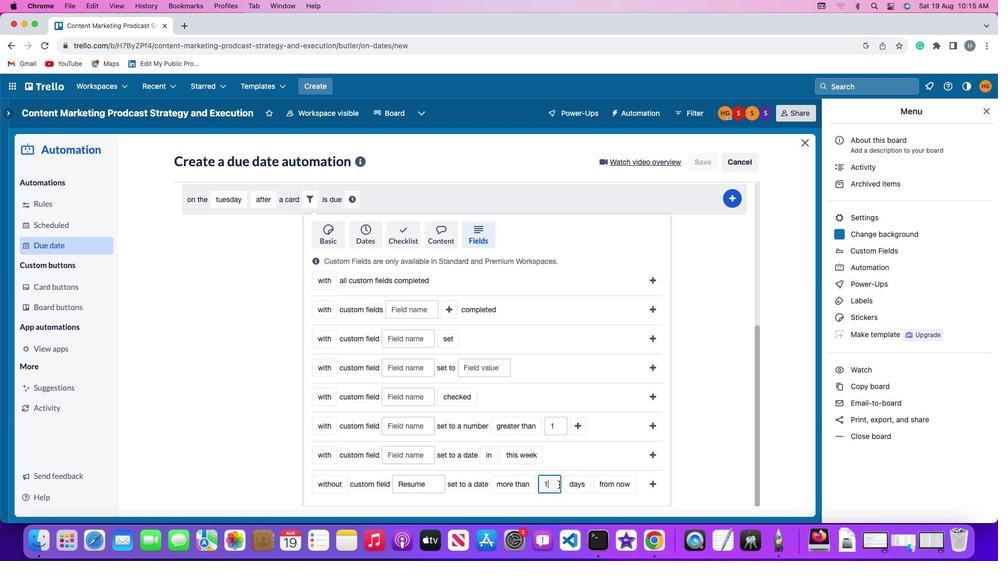
Action: Mouse moved to (551, 477)
Screenshot: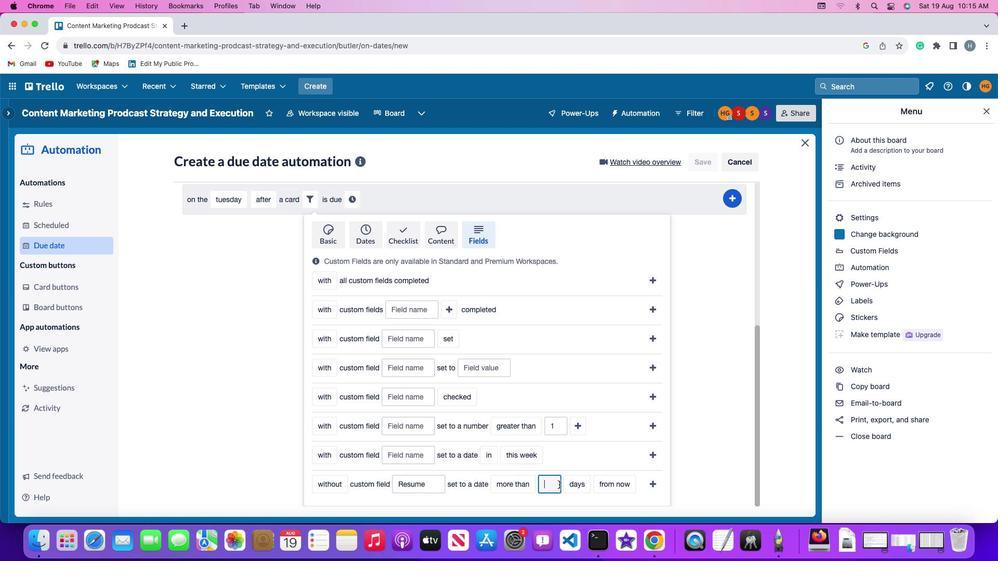 
Action: Key pressed '1'
Screenshot: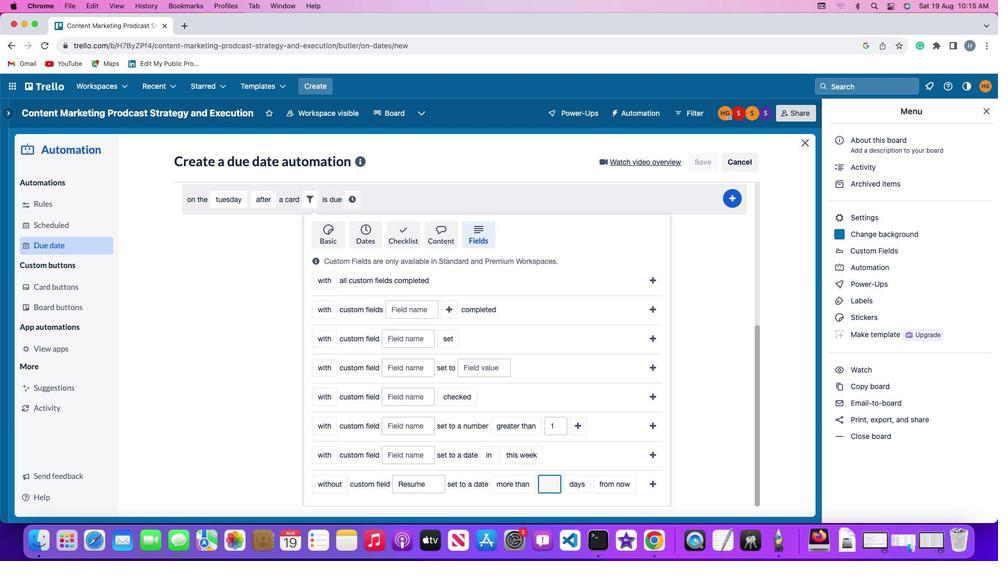 
Action: Mouse moved to (566, 479)
Screenshot: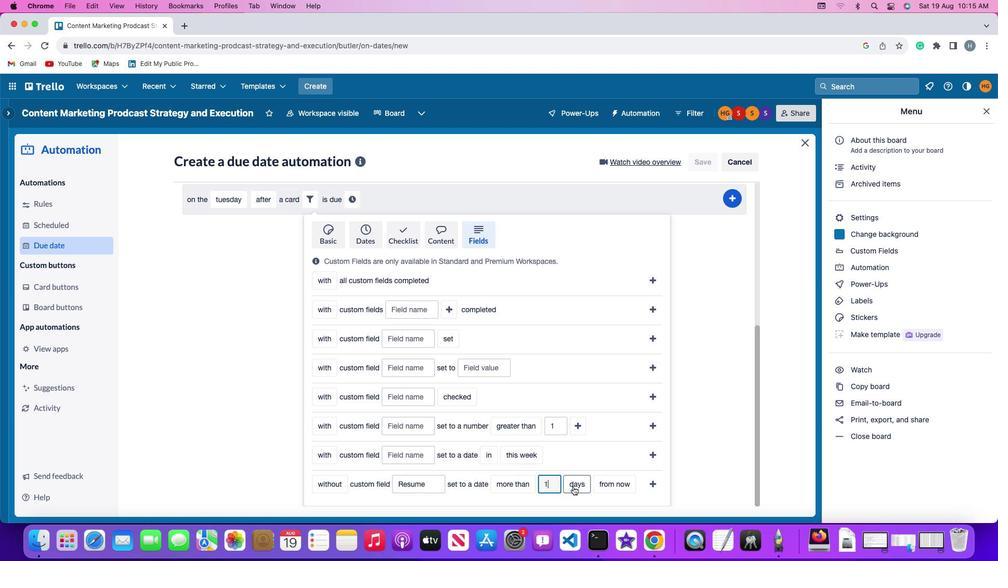 
Action: Mouse pressed left at (566, 479)
Screenshot: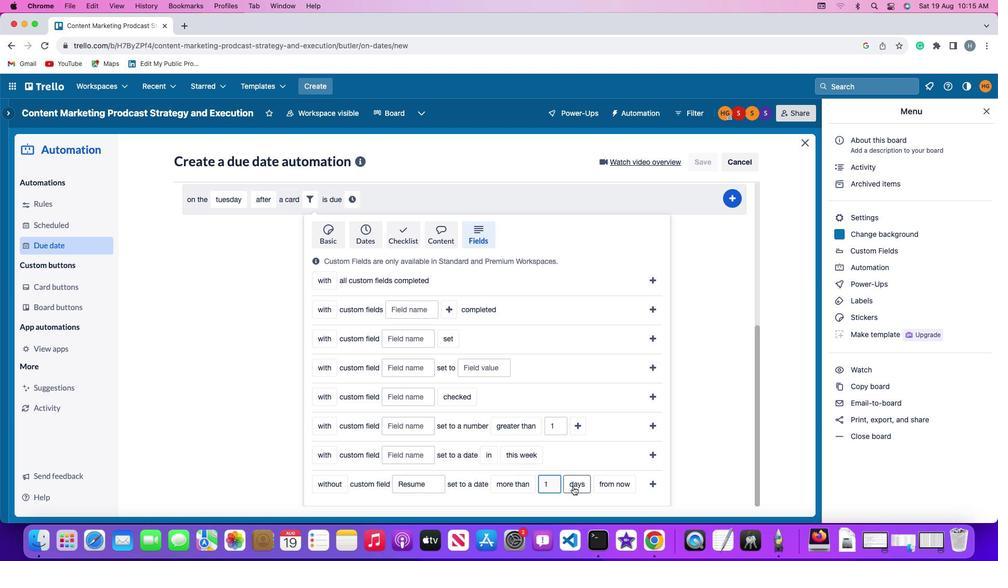 
Action: Mouse moved to (580, 439)
Screenshot: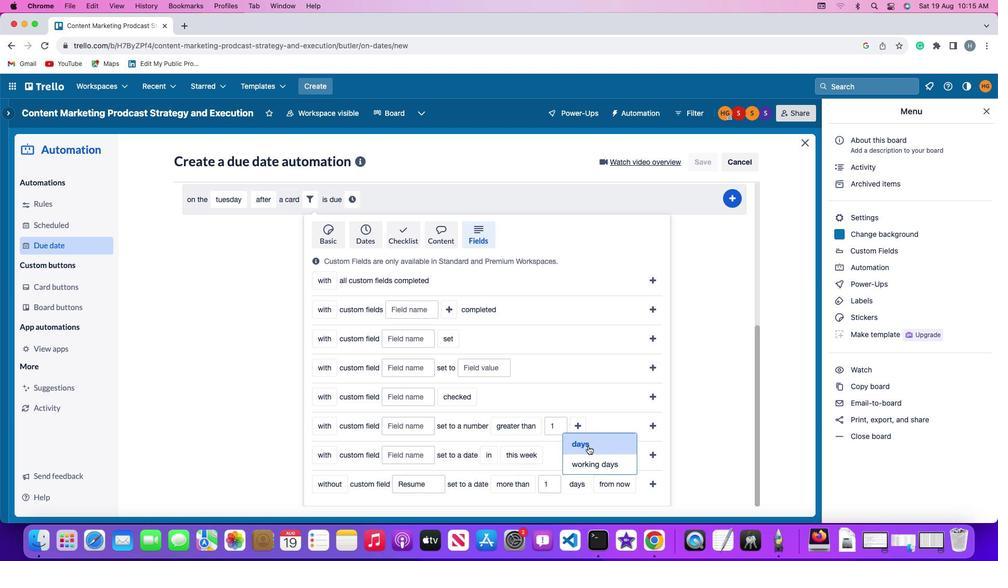 
Action: Mouse pressed left at (580, 439)
Screenshot: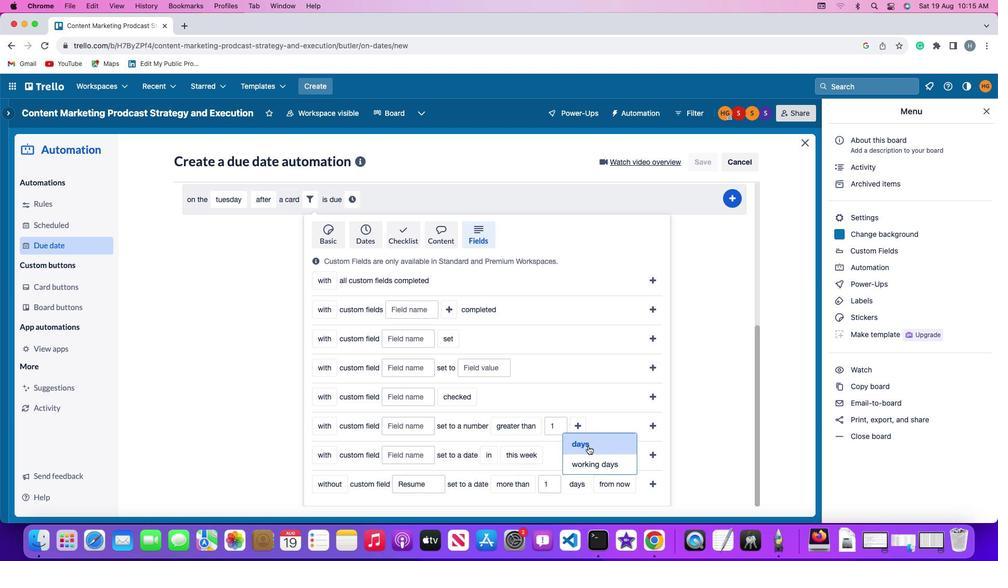 
Action: Mouse moved to (614, 473)
Screenshot: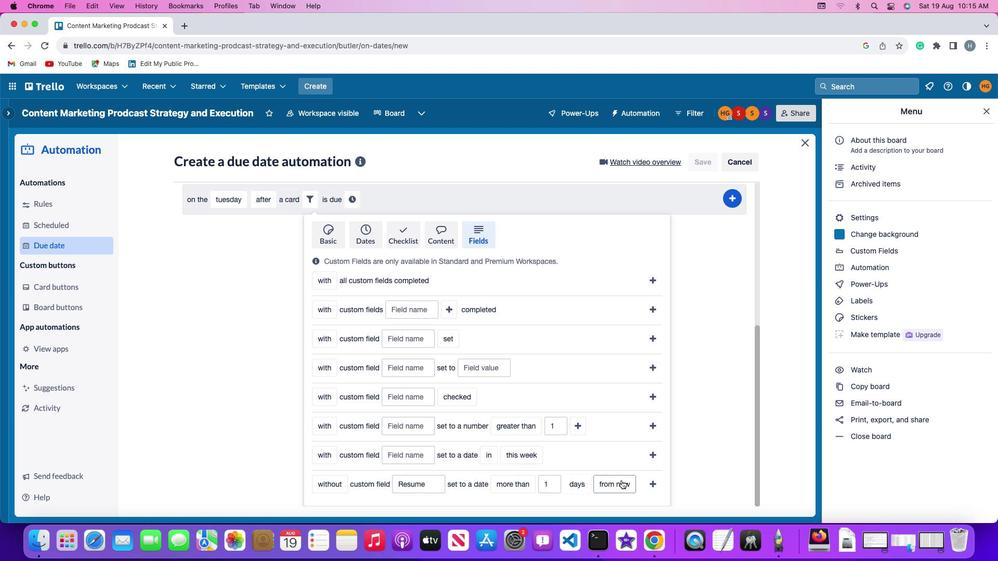 
Action: Mouse pressed left at (614, 473)
Screenshot: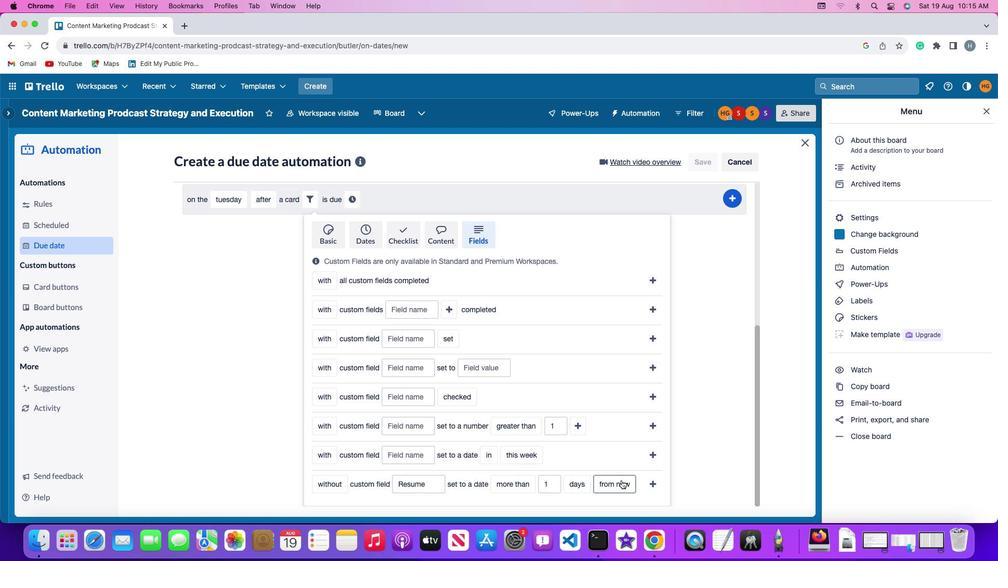 
Action: Mouse moved to (612, 441)
Screenshot: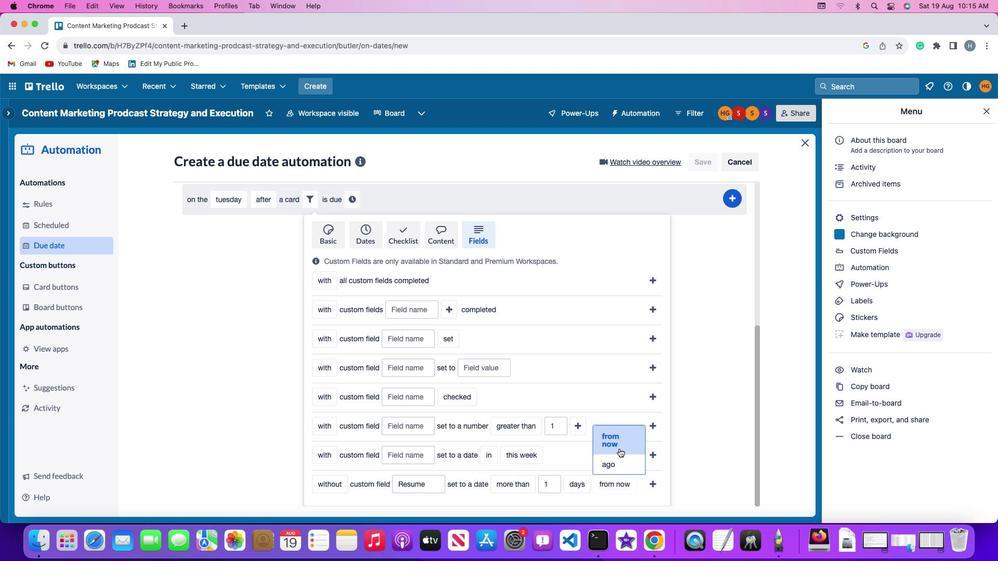 
Action: Mouse pressed left at (612, 441)
Screenshot: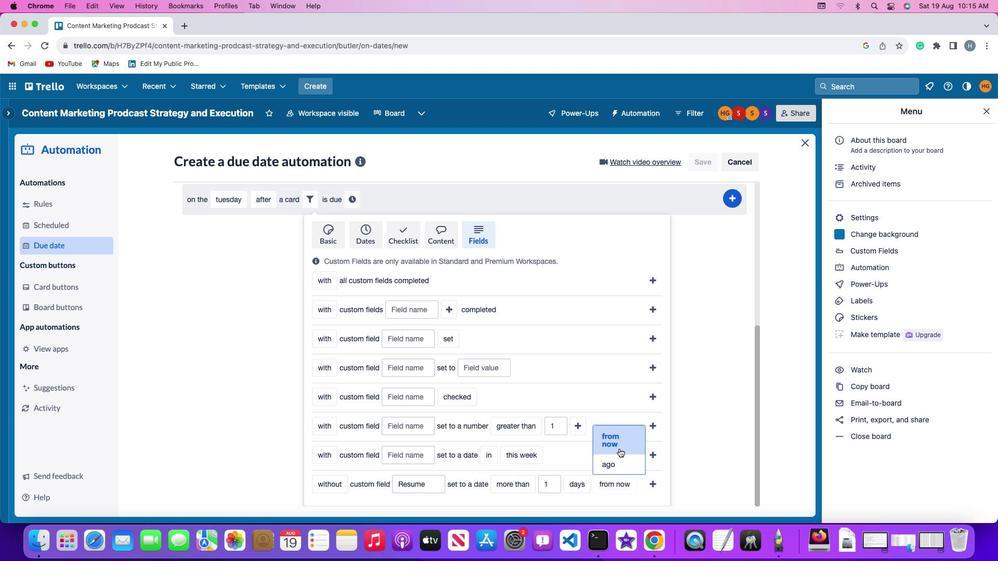 
Action: Mouse moved to (641, 479)
Screenshot: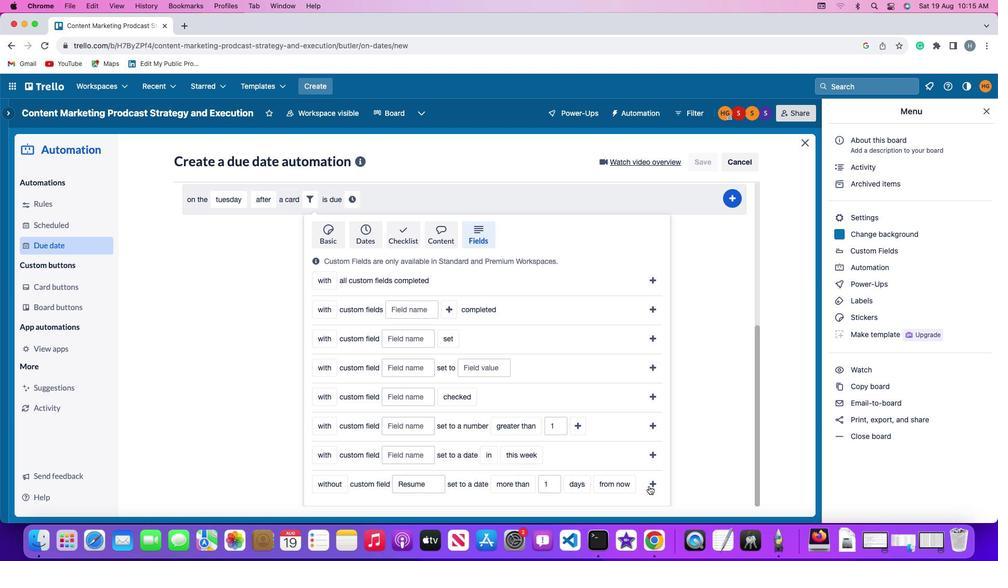 
Action: Mouse pressed left at (641, 479)
Screenshot: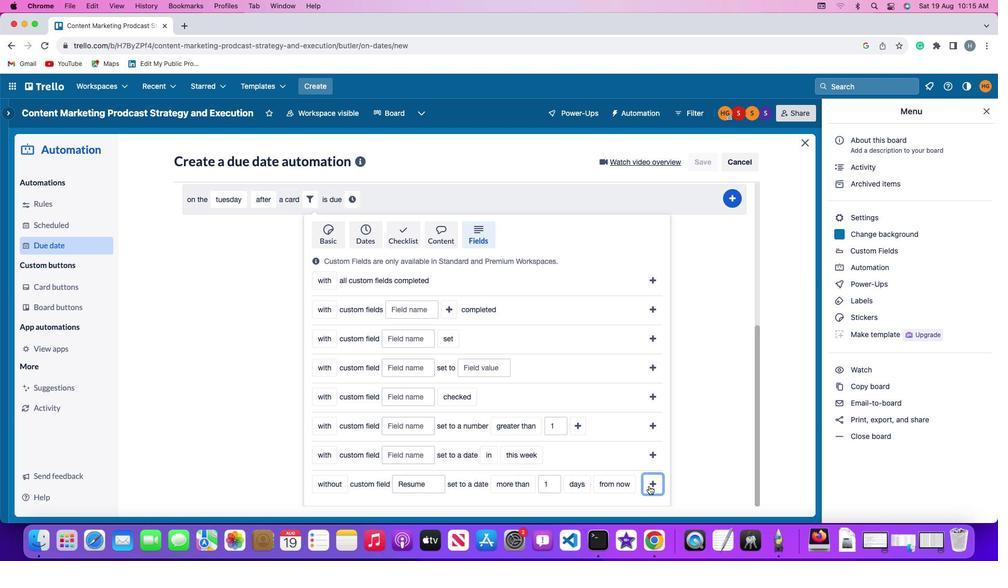 
Action: Mouse moved to (610, 448)
Screenshot: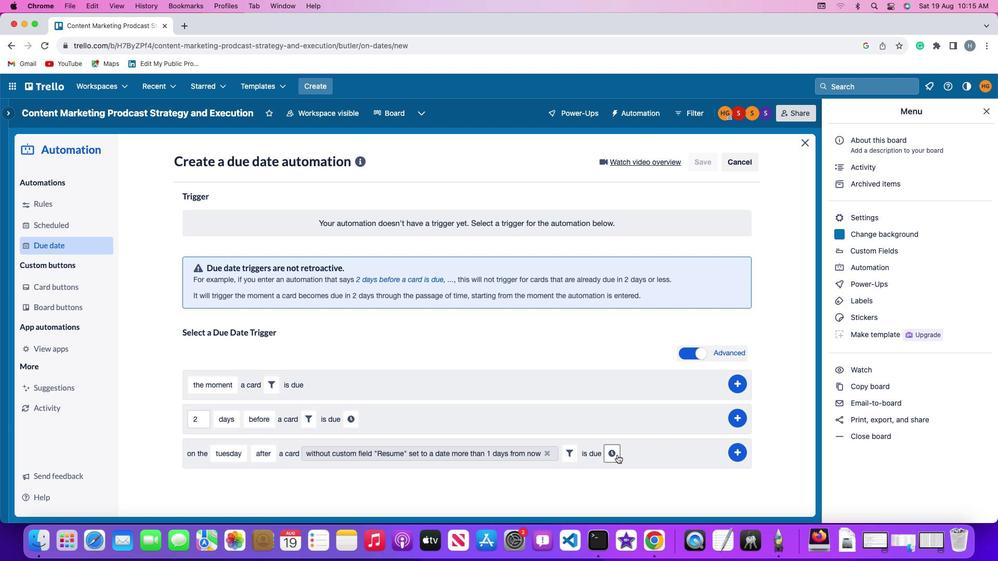
Action: Mouse pressed left at (610, 448)
Screenshot: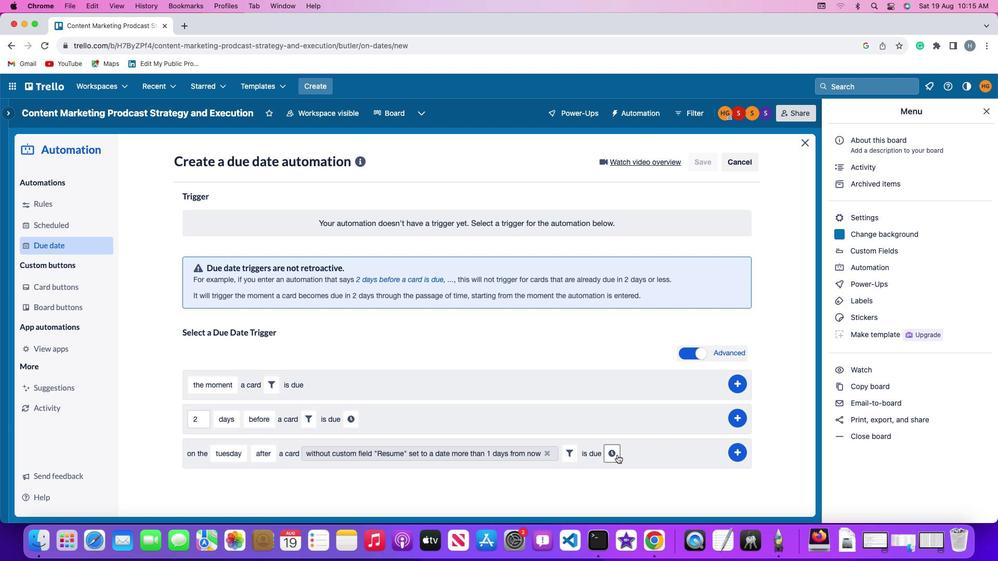 
Action: Mouse moved to (623, 448)
Screenshot: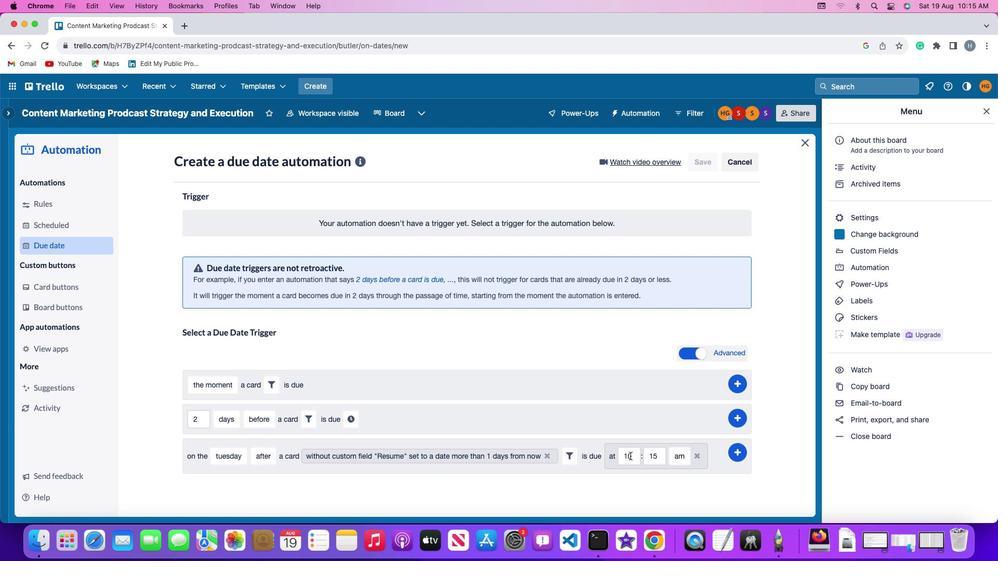 
Action: Mouse pressed left at (623, 448)
Screenshot: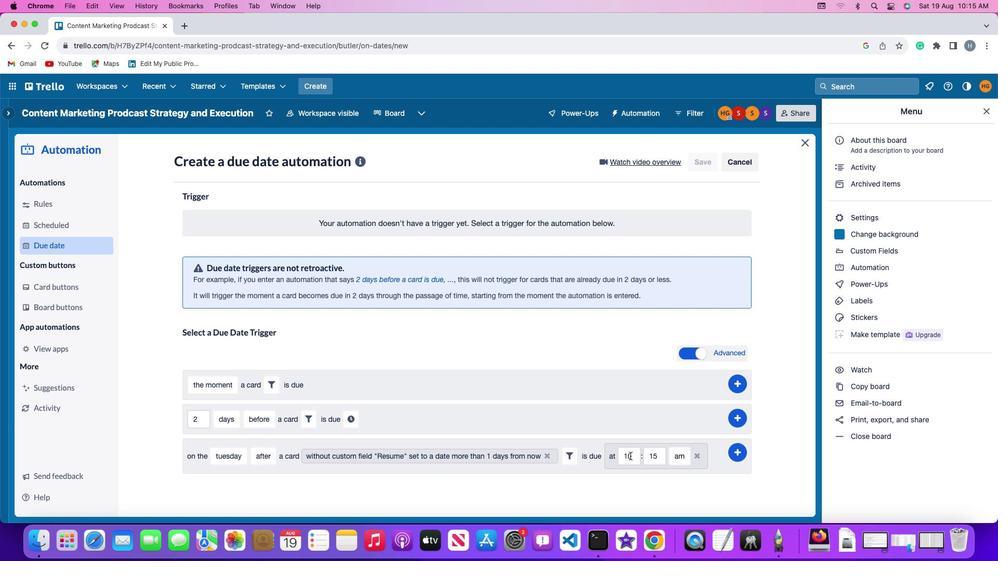 
Action: Key pressed Key.backspace
Screenshot: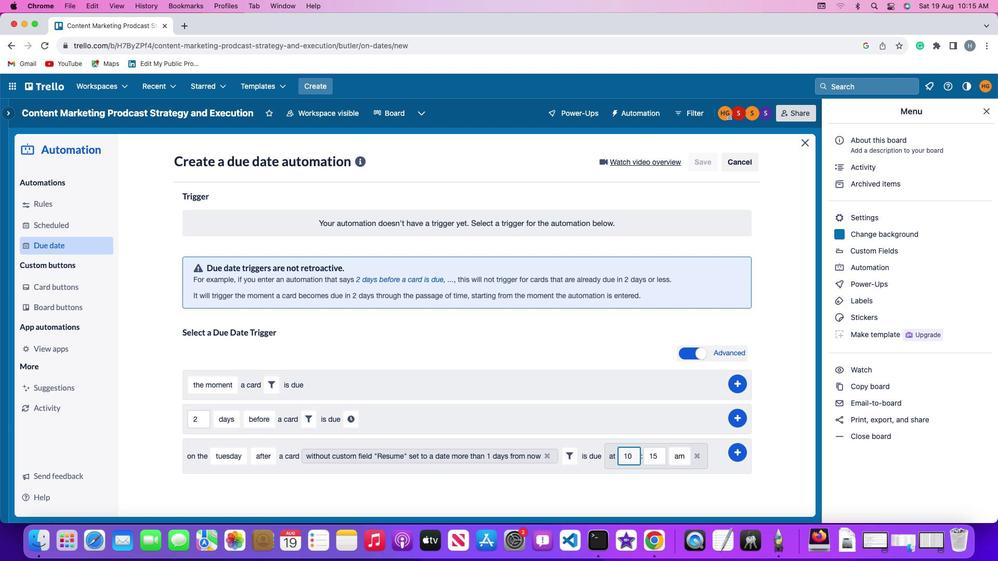 
Action: Mouse moved to (625, 446)
Screenshot: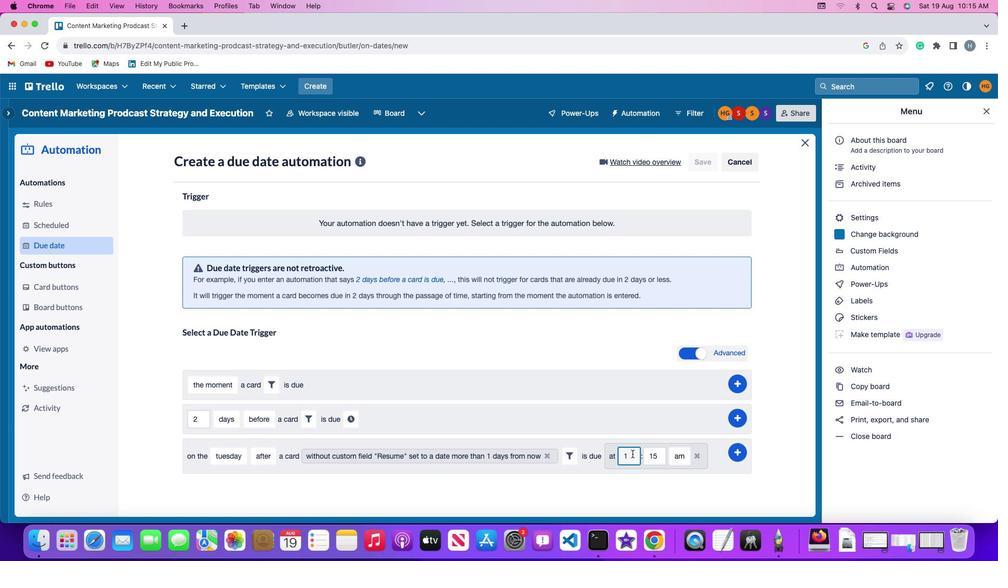 
Action: Key pressed '1'
Screenshot: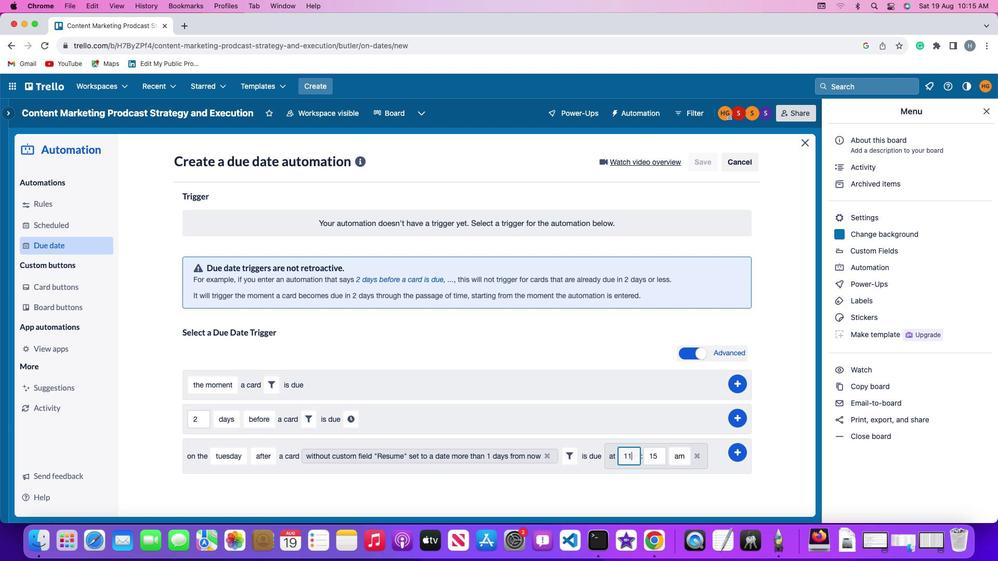 
Action: Mouse moved to (649, 447)
Screenshot: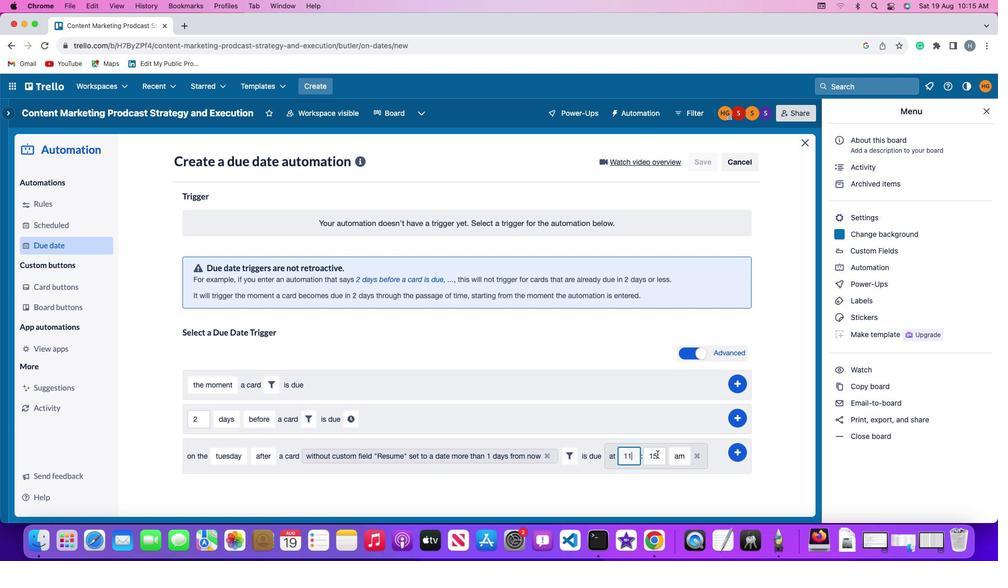 
Action: Mouse pressed left at (649, 447)
Screenshot: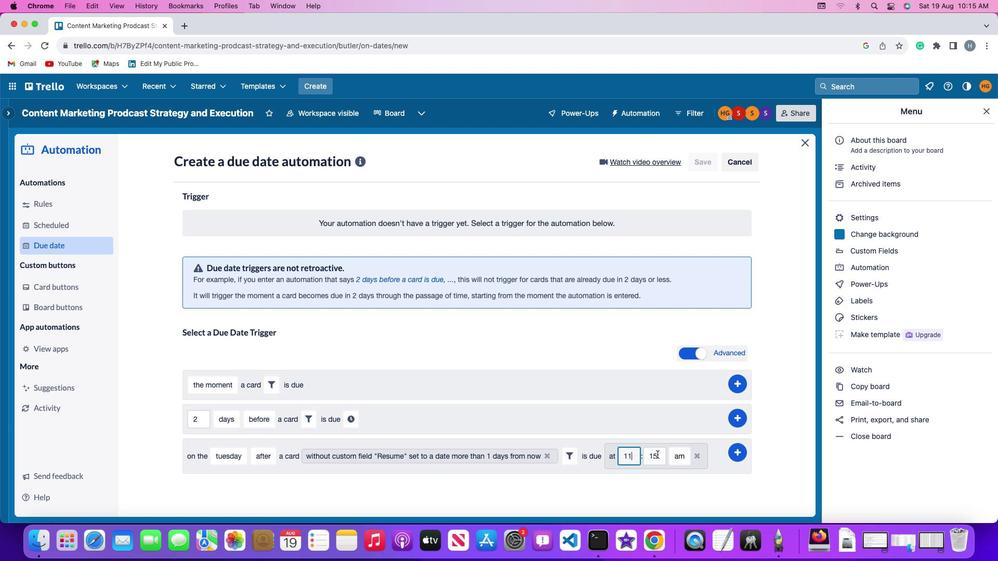 
Action: Key pressed Key.backspaceKey.backspace
Screenshot: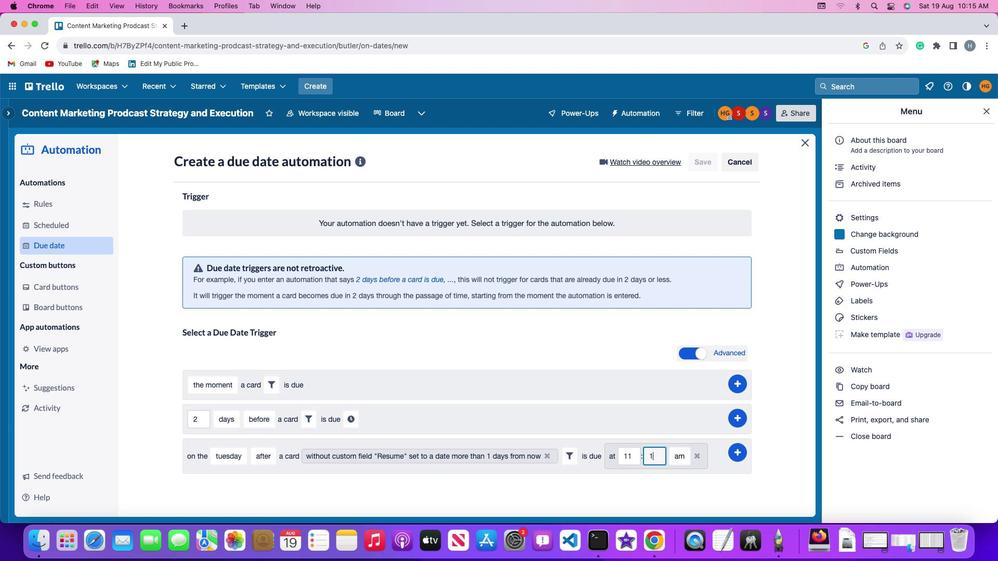 
Action: Mouse moved to (650, 447)
Screenshot: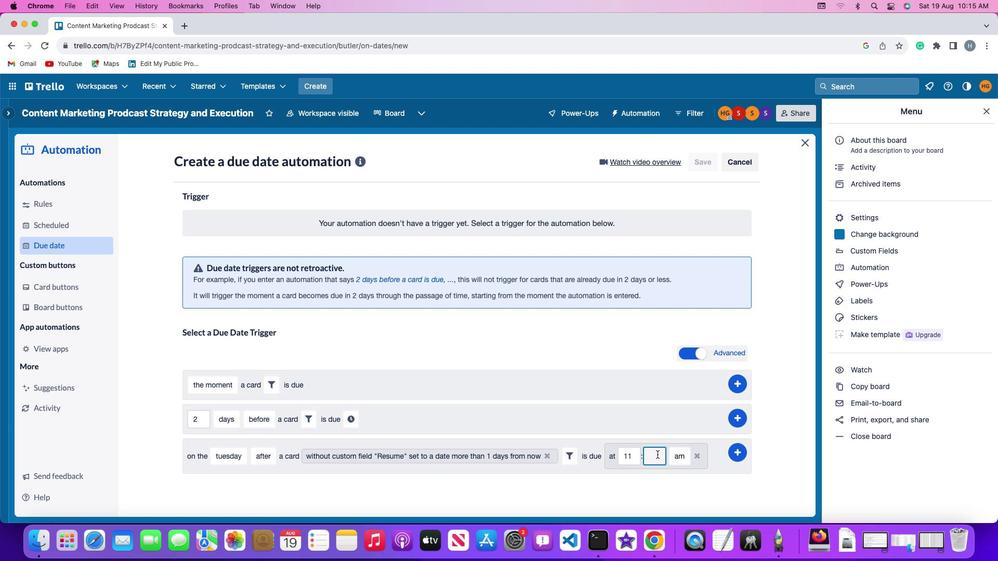 
Action: Key pressed '0''0'
Screenshot: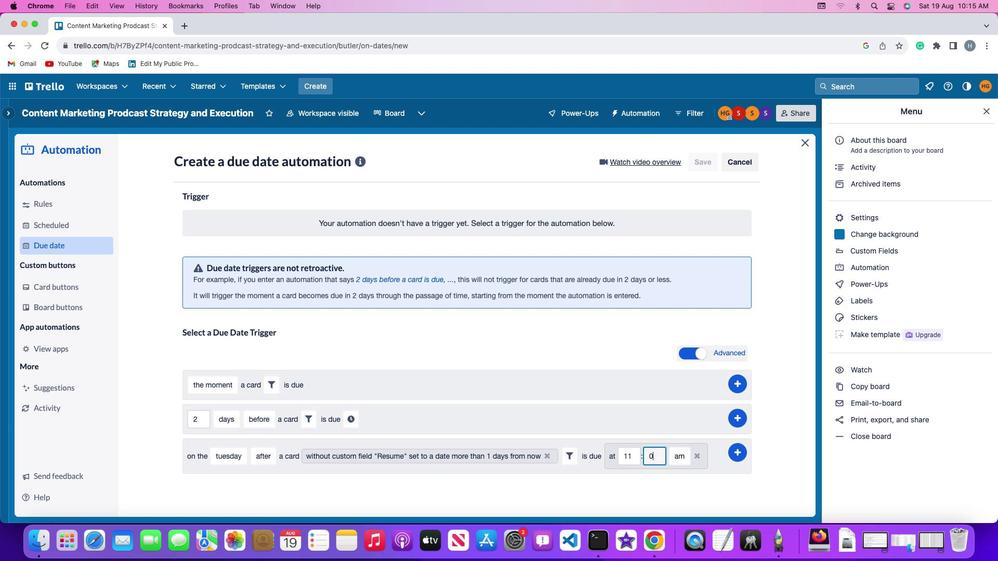 
Action: Mouse moved to (677, 447)
Screenshot: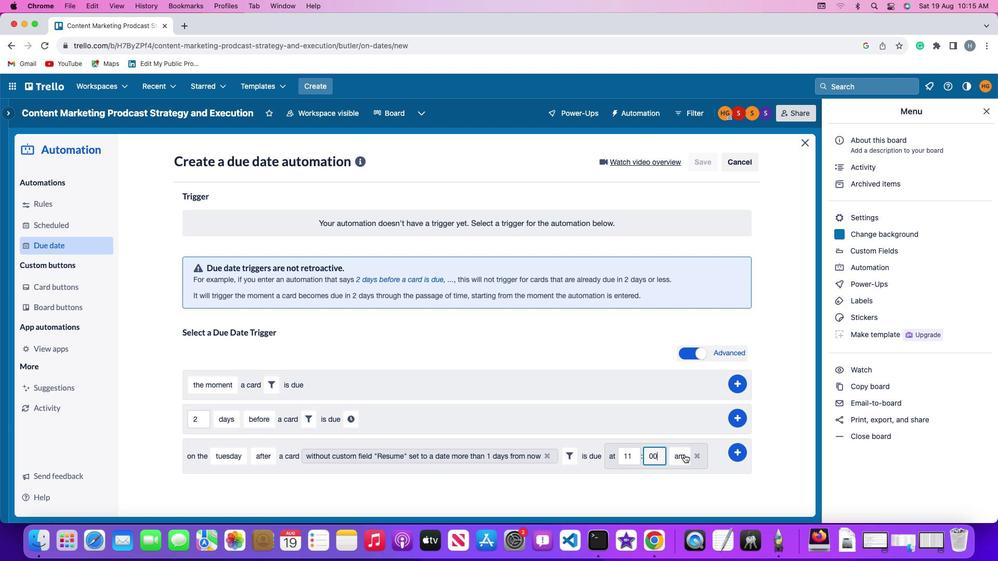 
Action: Mouse pressed left at (677, 447)
Screenshot: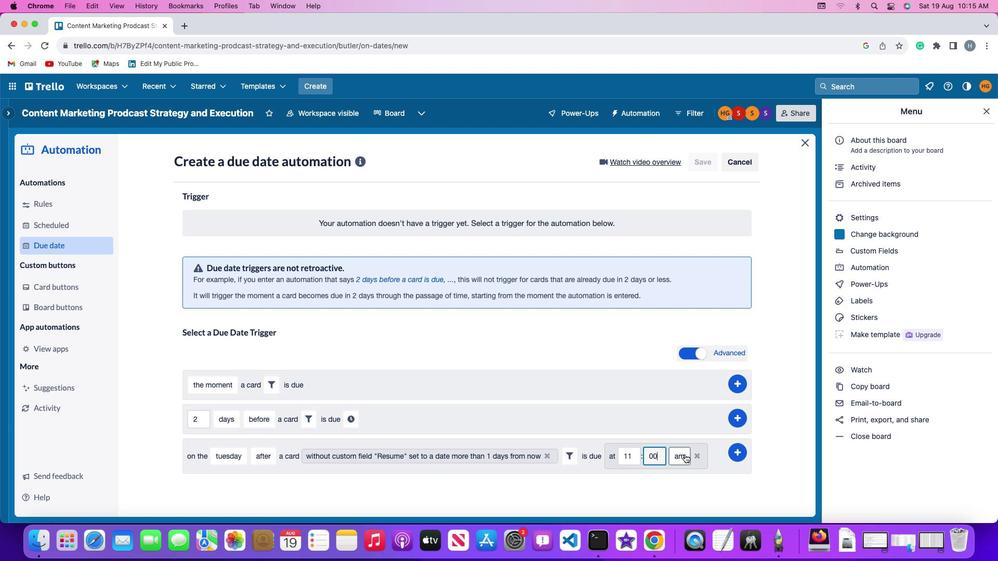 
Action: Mouse moved to (670, 467)
Screenshot: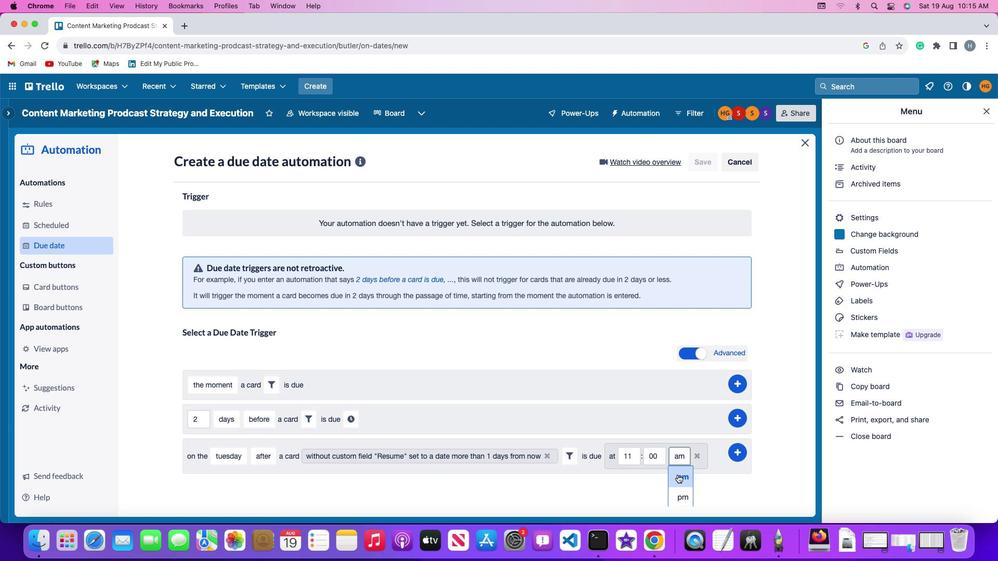 
Action: Mouse pressed left at (670, 467)
Screenshot: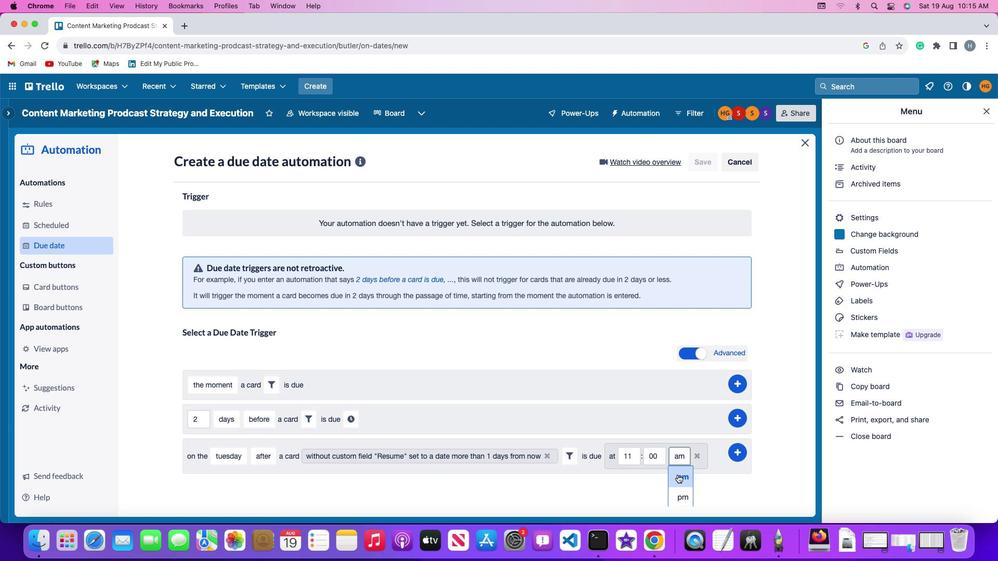 
Action: Mouse moved to (731, 445)
Screenshot: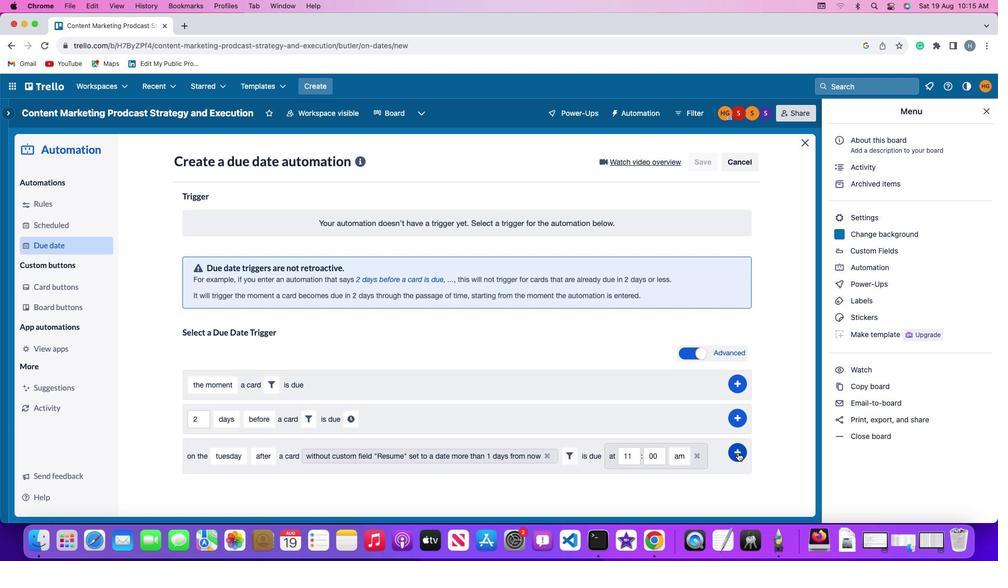 
Action: Mouse pressed left at (731, 445)
Screenshot: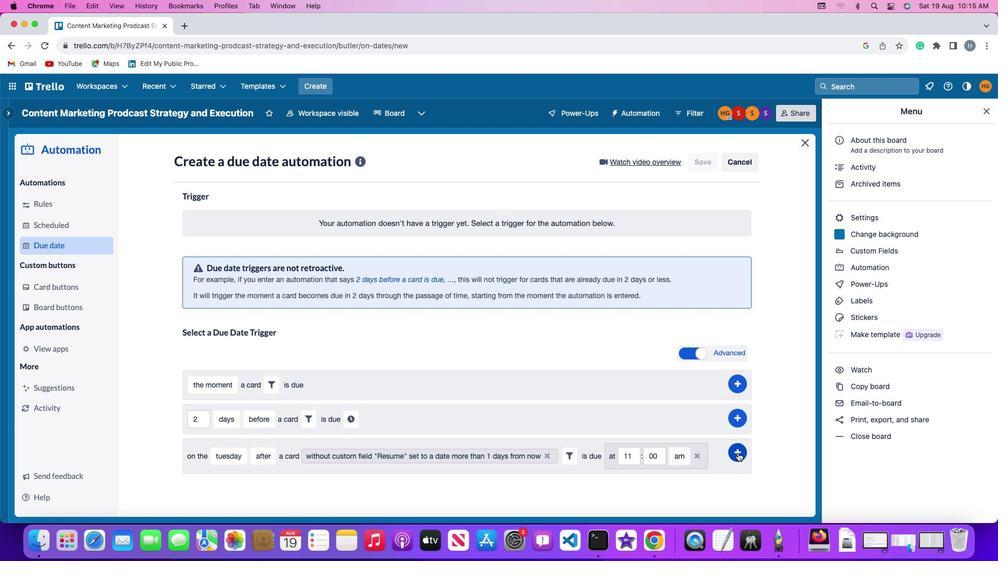
Action: Mouse moved to (763, 378)
Screenshot: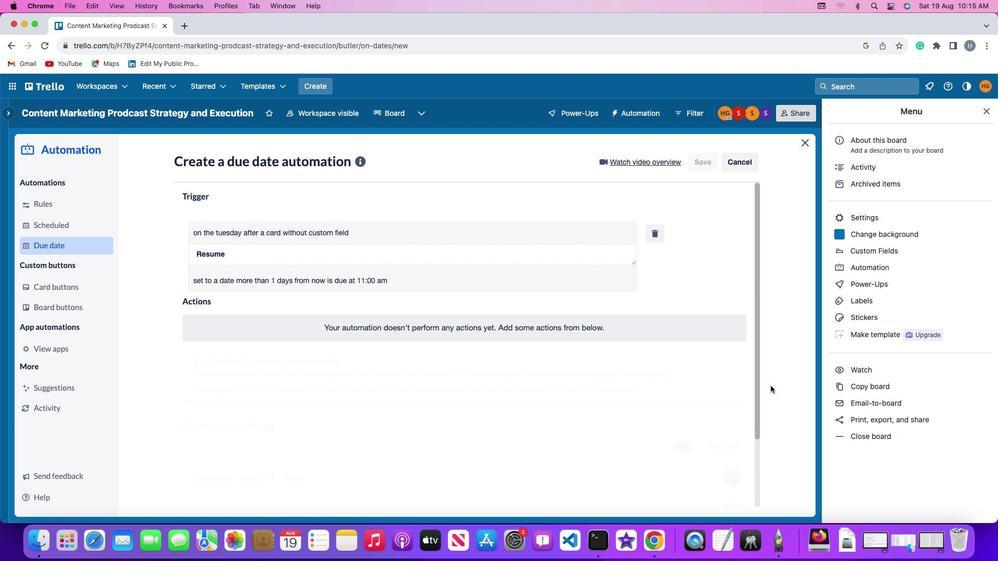 
